 Task: Look for space in Clevedon, United Kingdom from 6th September, 2023 to 10th September, 2023 for 1 adult in price range Rs.10000 to Rs.15000. Place can be private room with 1  bedroom having 1 bed and 1 bathroom. Property type can be house, flat, guest house, hotel. Booking option can be shelf check-in. Required host language is English.
Action: Mouse moved to (442, 54)
Screenshot: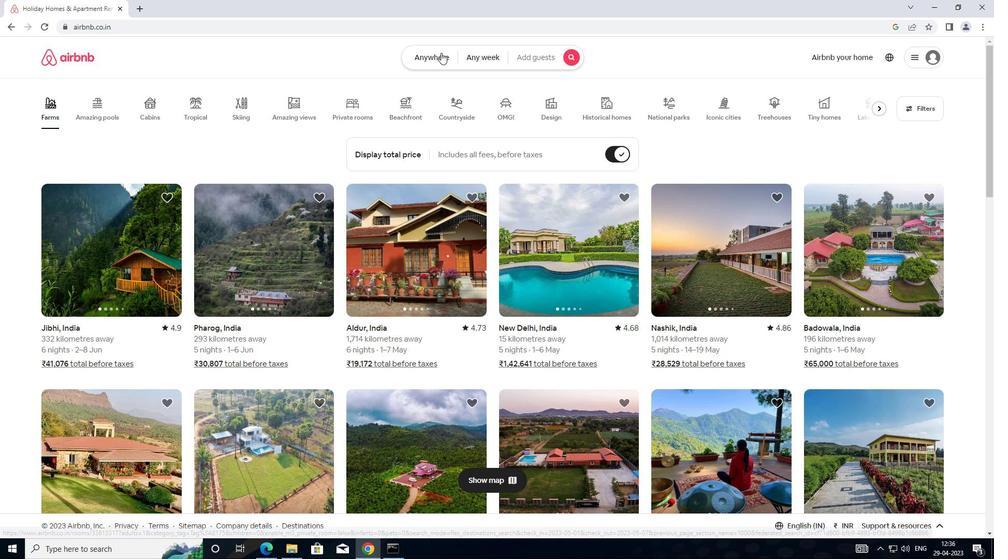 
Action: Mouse pressed left at (442, 54)
Screenshot: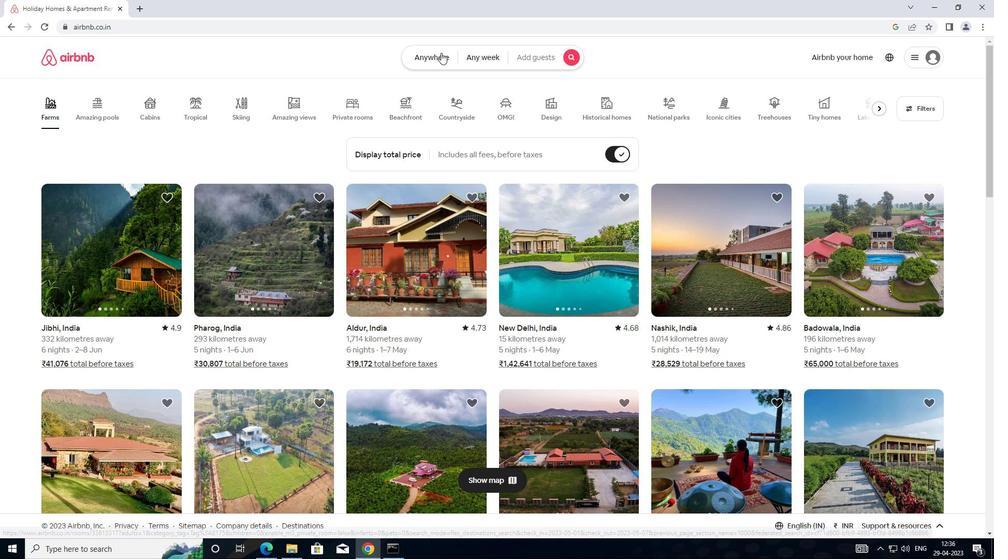 
Action: Mouse moved to (314, 99)
Screenshot: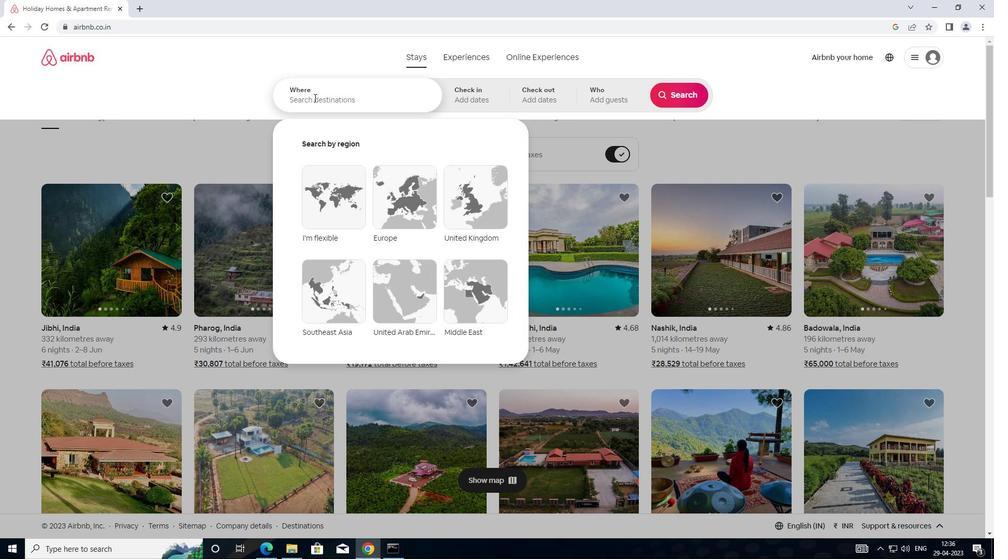 
Action: Mouse pressed left at (314, 99)
Screenshot: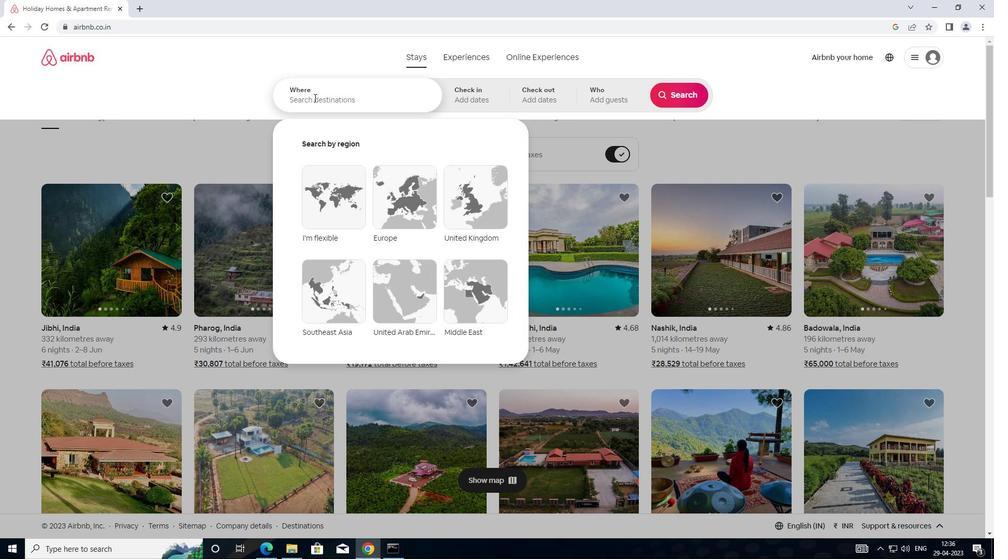 
Action: Mouse moved to (348, 100)
Screenshot: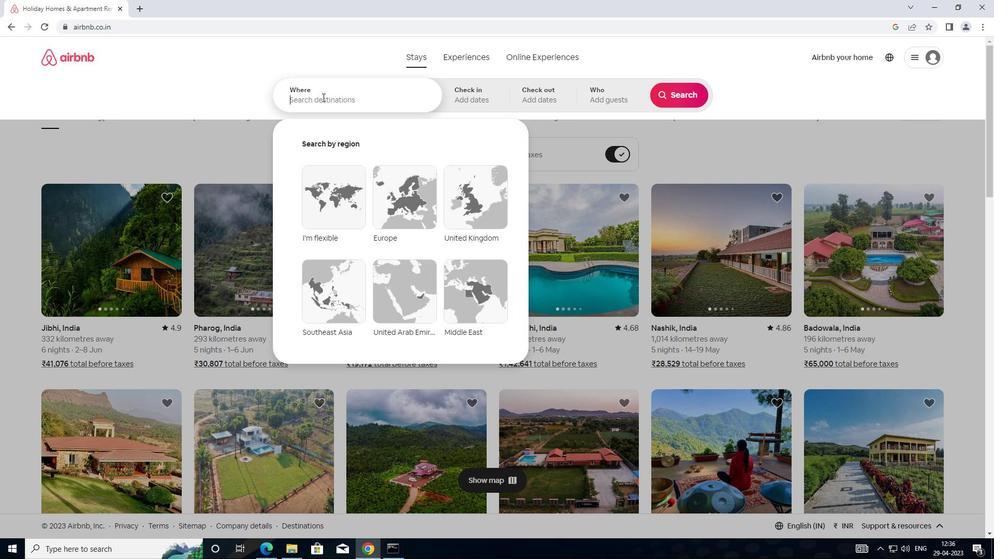 
Action: Key pressed <Key.shift>CLEVEDON,UN
Screenshot: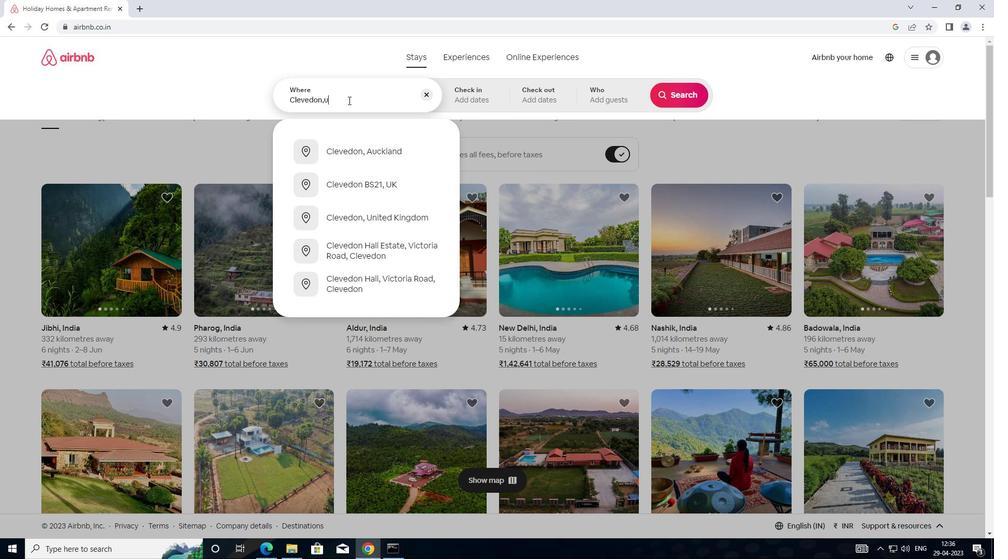 
Action: Mouse moved to (371, 147)
Screenshot: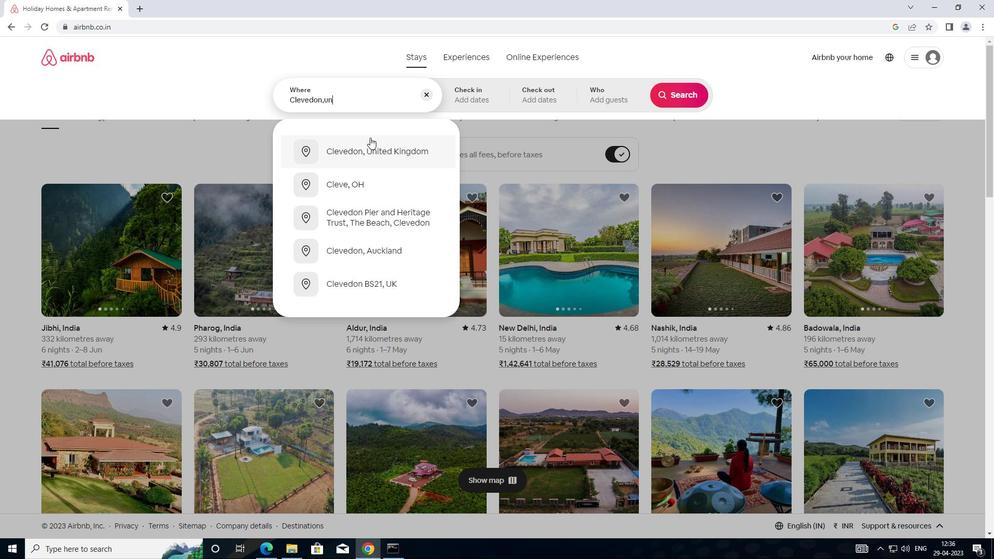 
Action: Mouse pressed left at (371, 147)
Screenshot: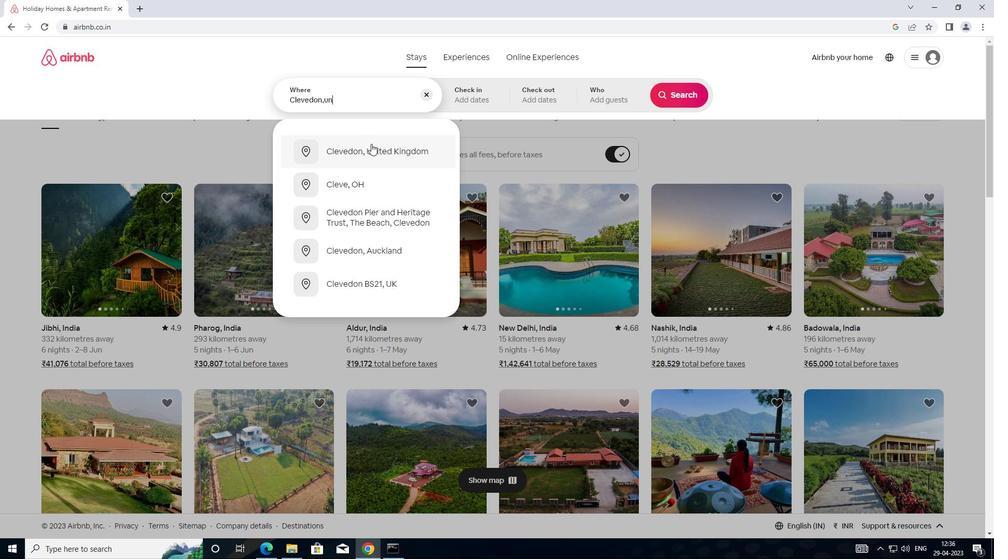 
Action: Mouse moved to (670, 177)
Screenshot: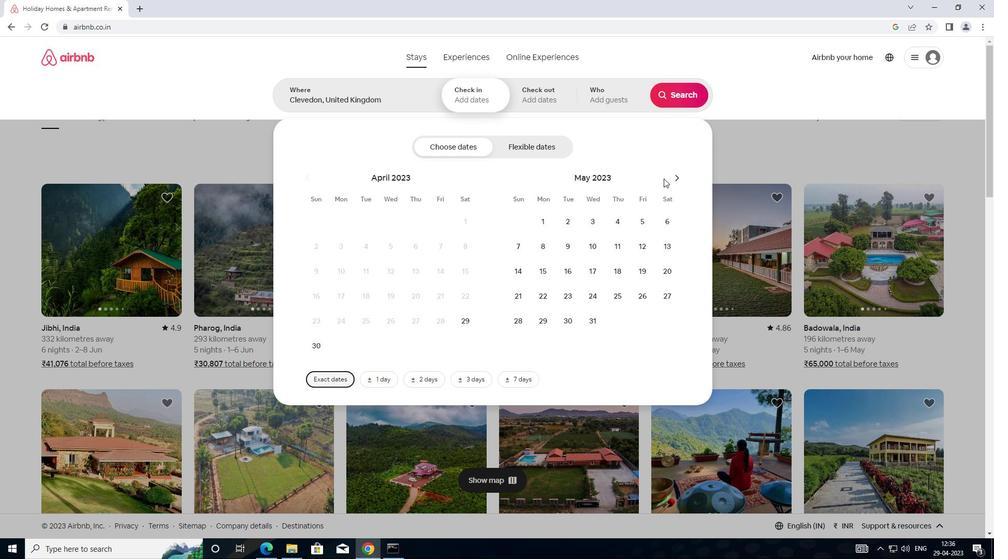 
Action: Mouse pressed left at (670, 177)
Screenshot: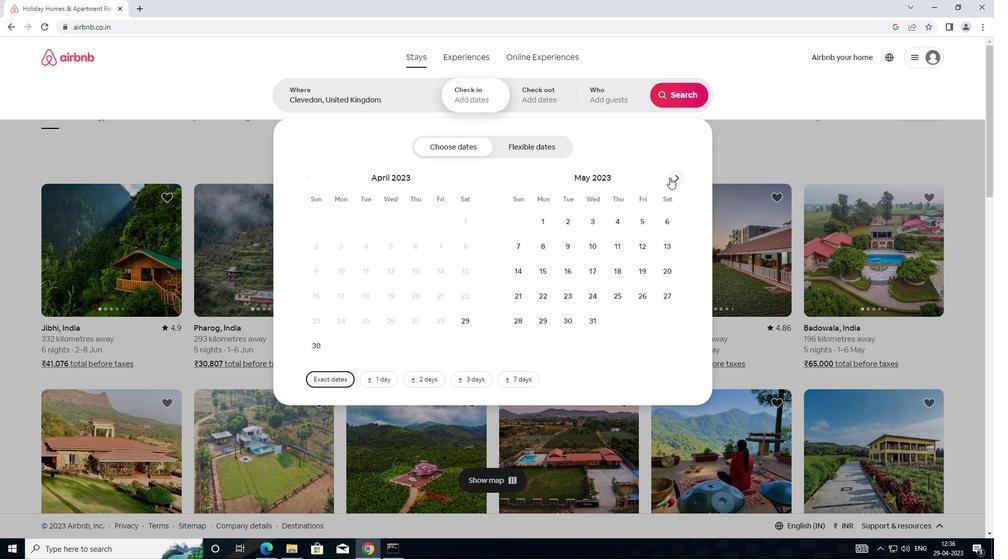 
Action: Mouse moved to (671, 176)
Screenshot: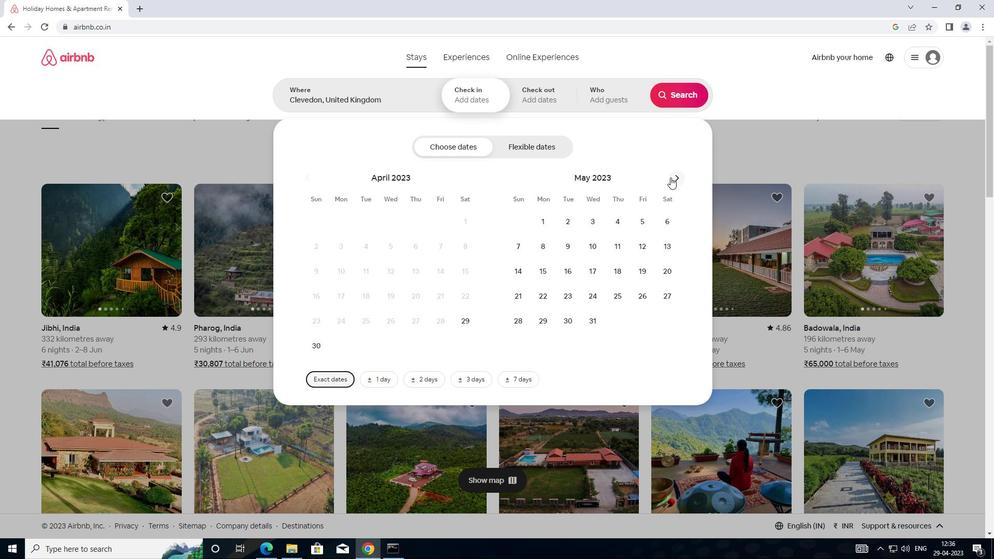 
Action: Mouse pressed left at (671, 176)
Screenshot: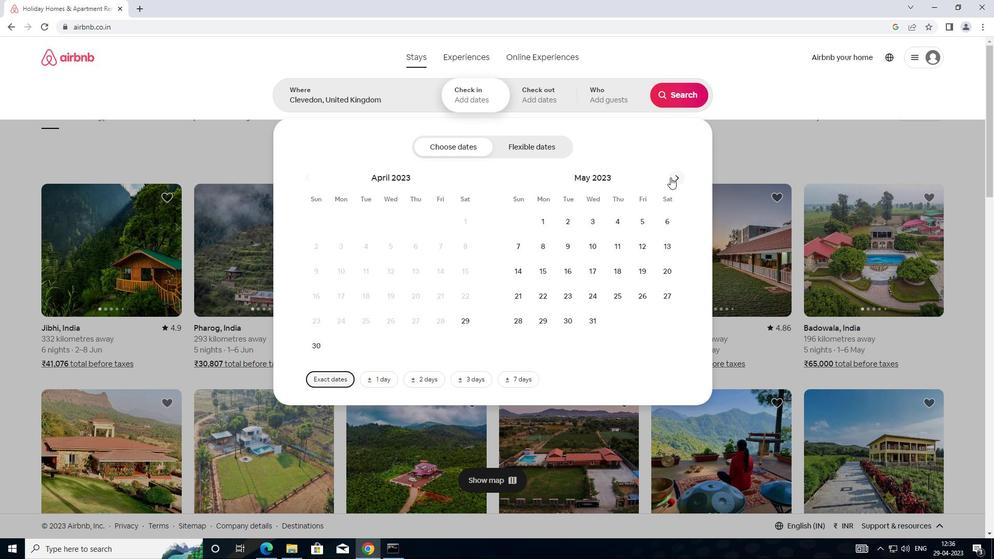 
Action: Mouse moved to (672, 176)
Screenshot: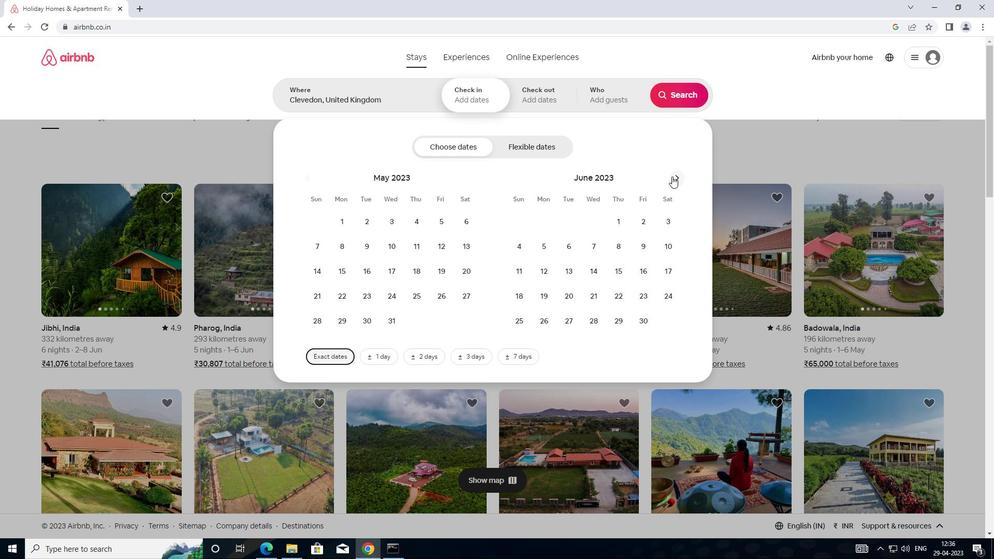 
Action: Mouse pressed left at (672, 176)
Screenshot: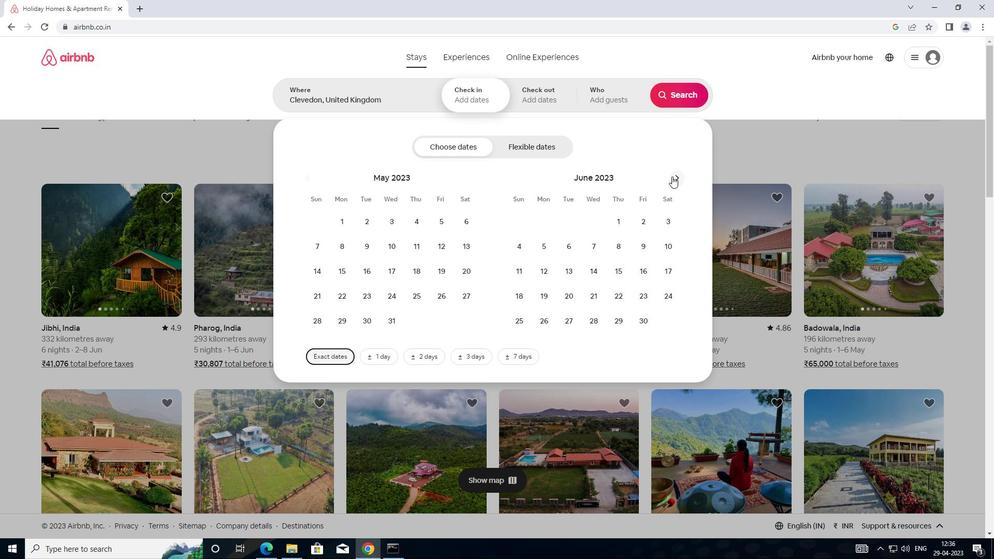 
Action: Mouse moved to (673, 178)
Screenshot: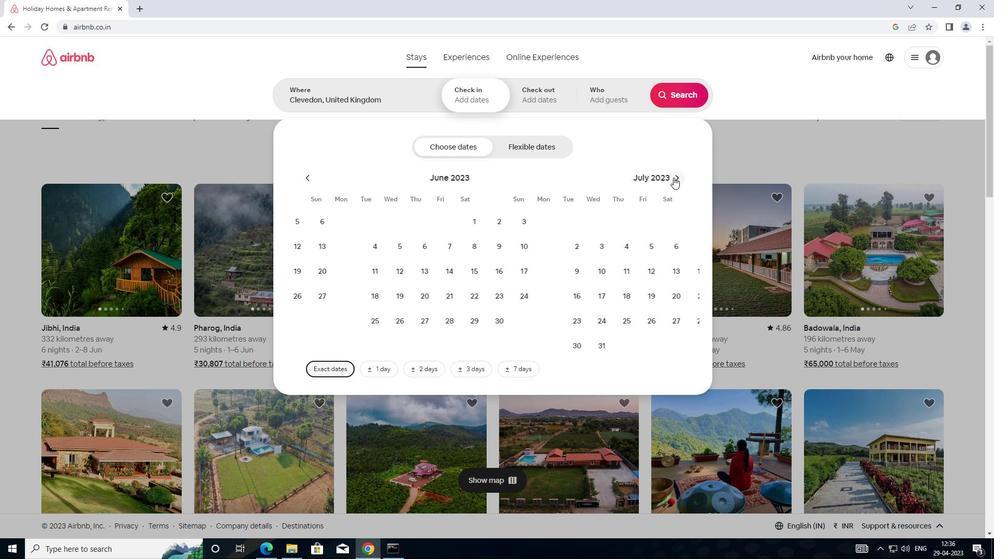 
Action: Mouse pressed left at (673, 178)
Screenshot: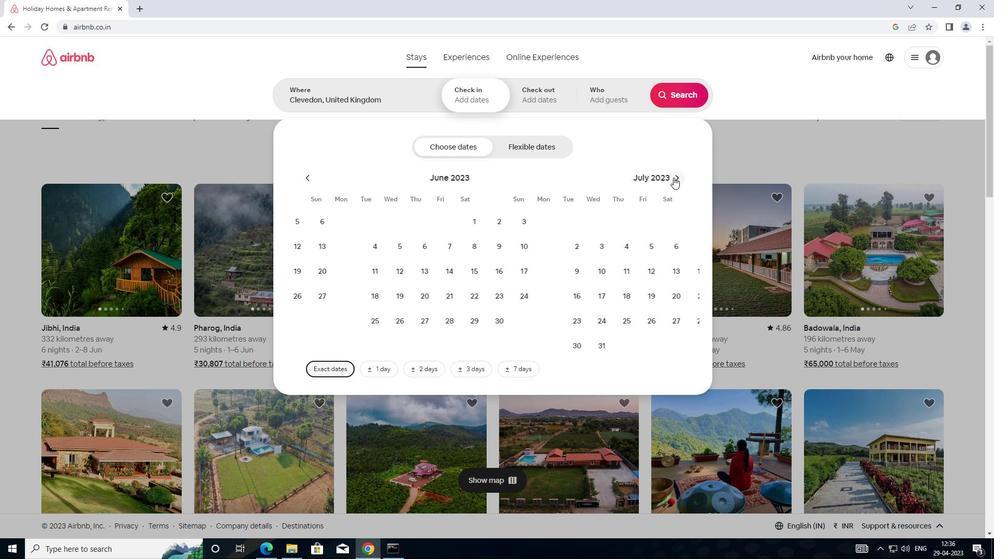 
Action: Mouse moved to (674, 179)
Screenshot: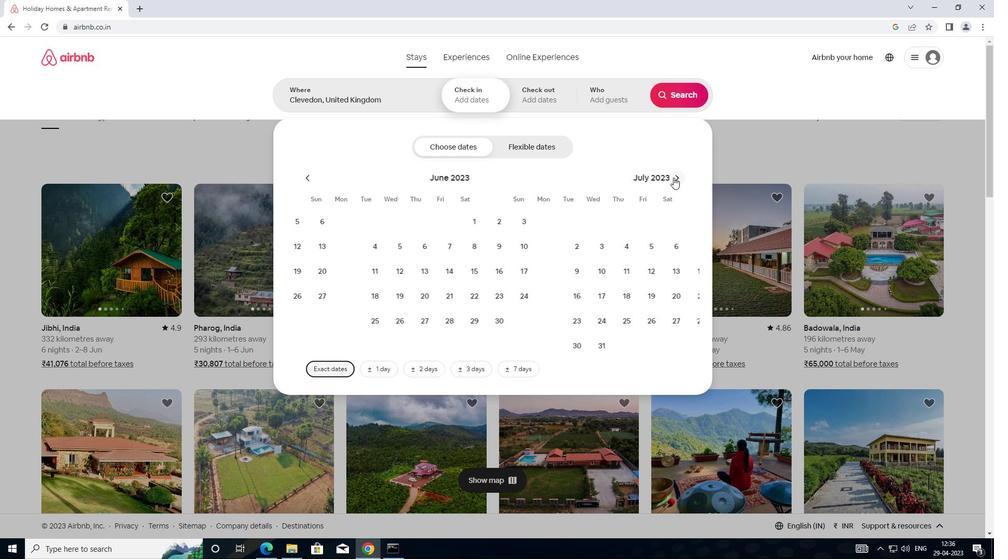 
Action: Mouse pressed left at (674, 179)
Screenshot: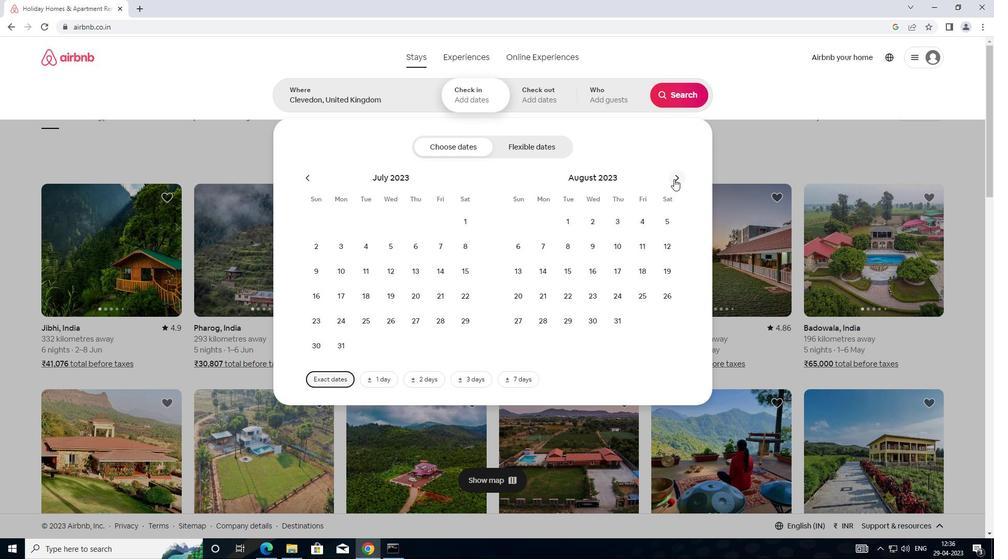 
Action: Mouse moved to (590, 248)
Screenshot: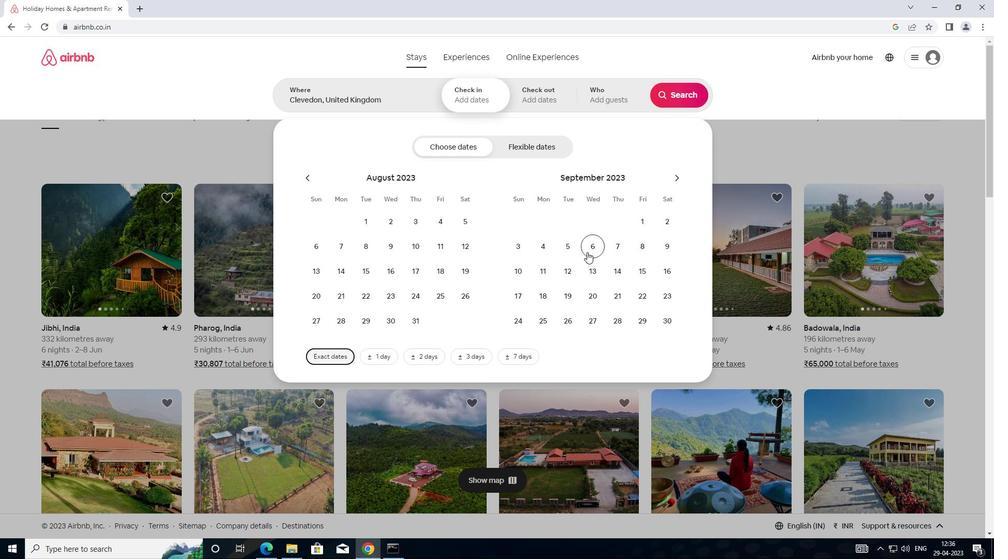 
Action: Mouse pressed left at (590, 248)
Screenshot: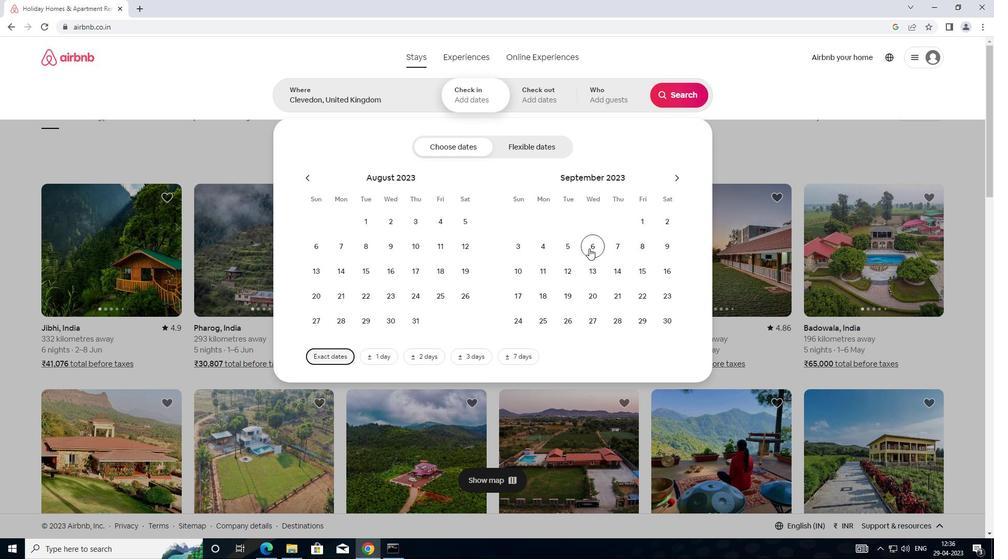 
Action: Mouse moved to (519, 273)
Screenshot: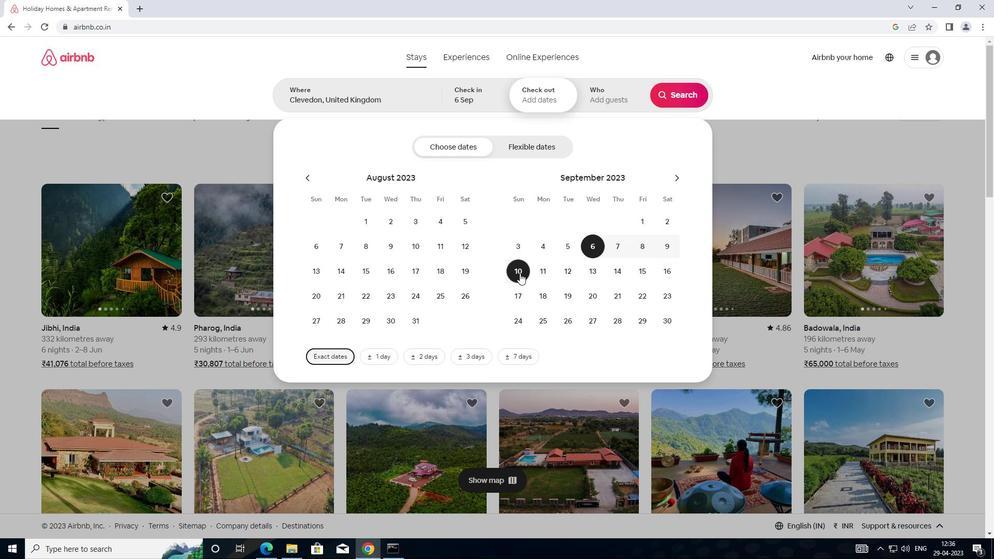 
Action: Mouse pressed left at (519, 273)
Screenshot: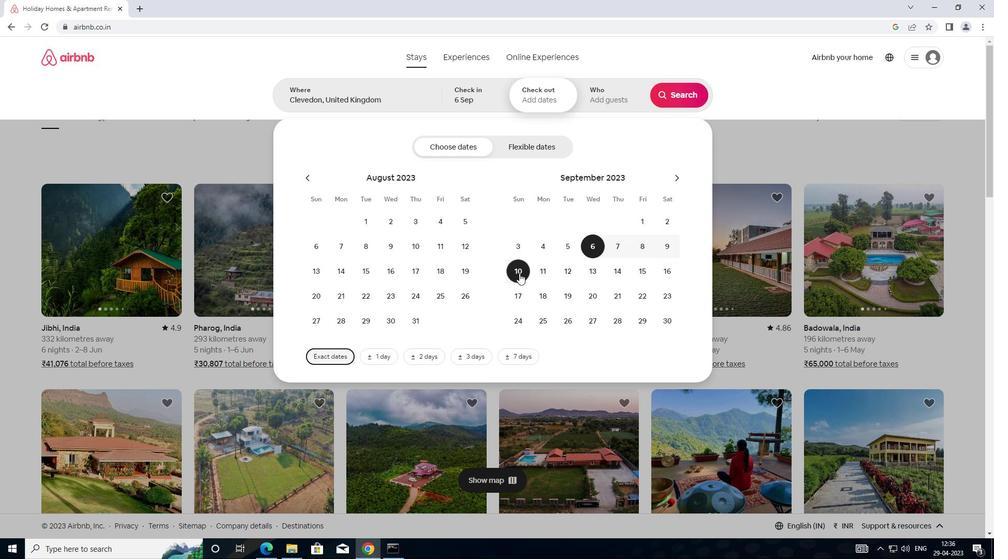 
Action: Mouse moved to (625, 93)
Screenshot: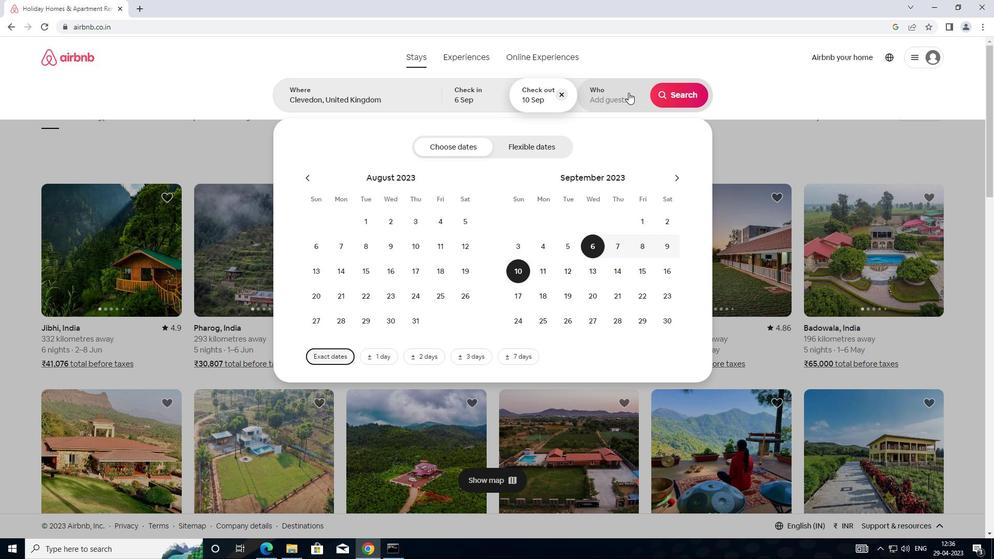 
Action: Mouse pressed left at (625, 93)
Screenshot: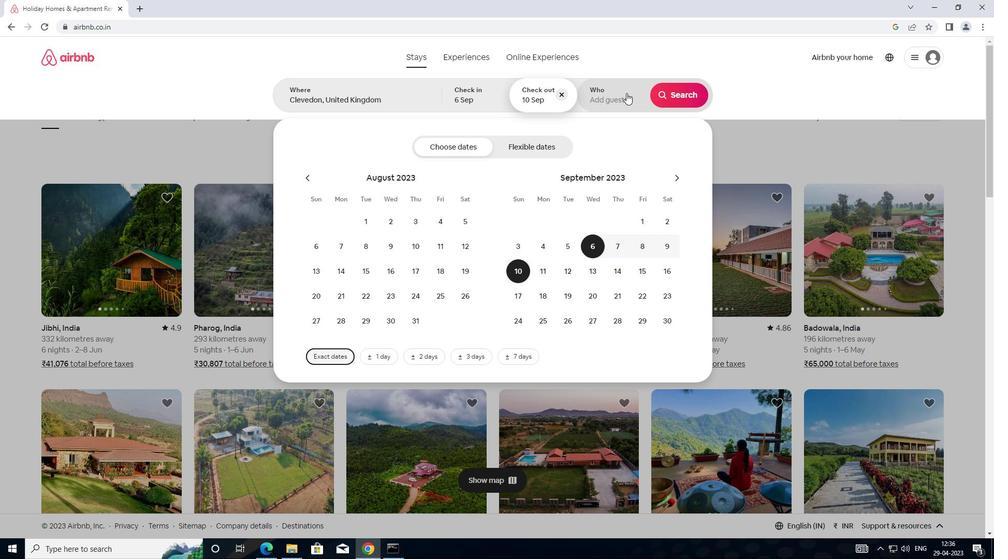 
Action: Mouse moved to (678, 150)
Screenshot: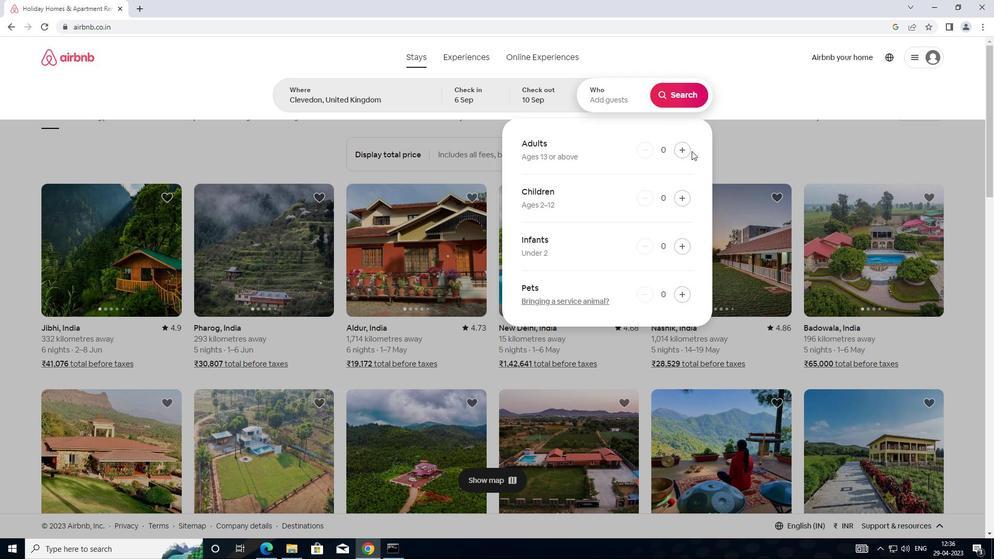 
Action: Mouse pressed left at (678, 150)
Screenshot: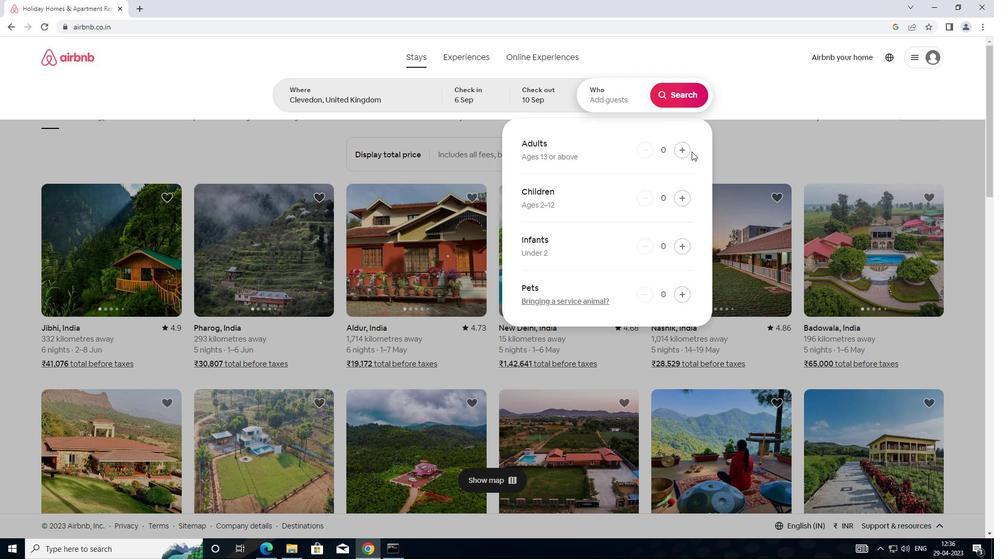 
Action: Mouse moved to (689, 101)
Screenshot: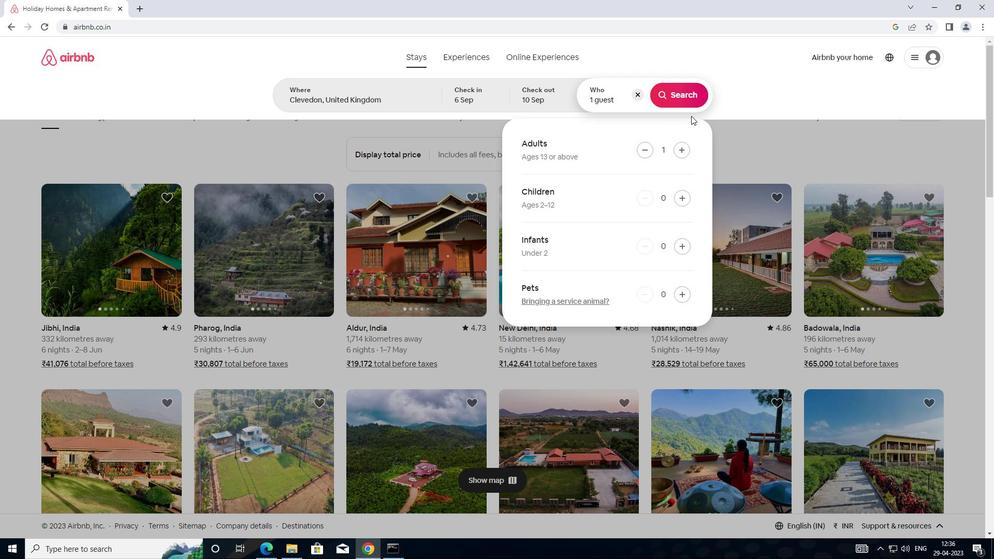 
Action: Mouse pressed left at (689, 101)
Screenshot: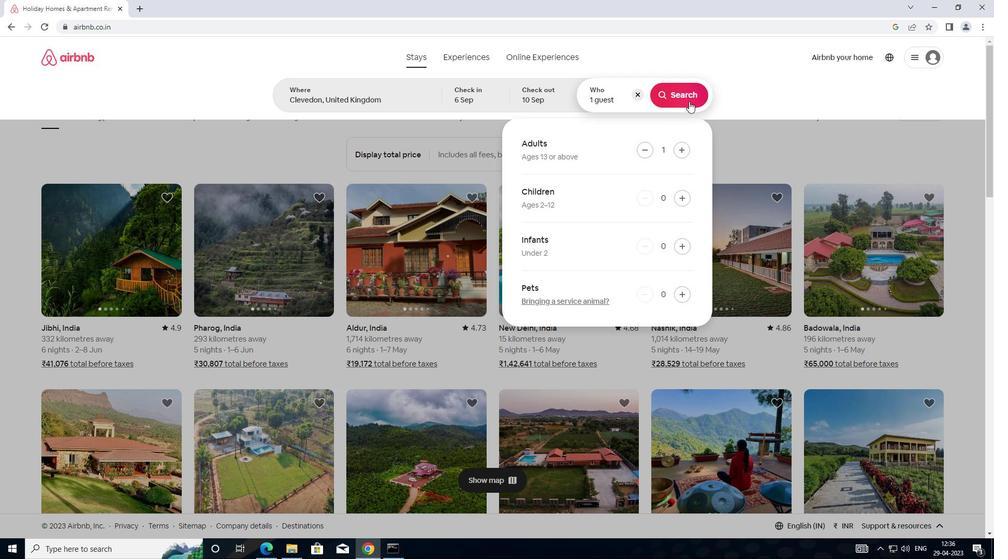 
Action: Mouse moved to (938, 104)
Screenshot: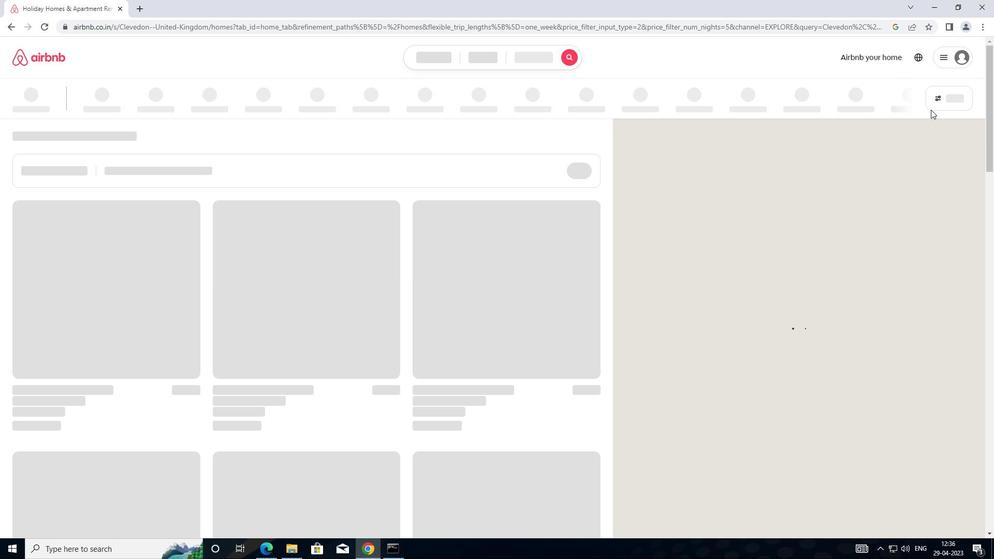 
Action: Mouse pressed left at (938, 104)
Screenshot: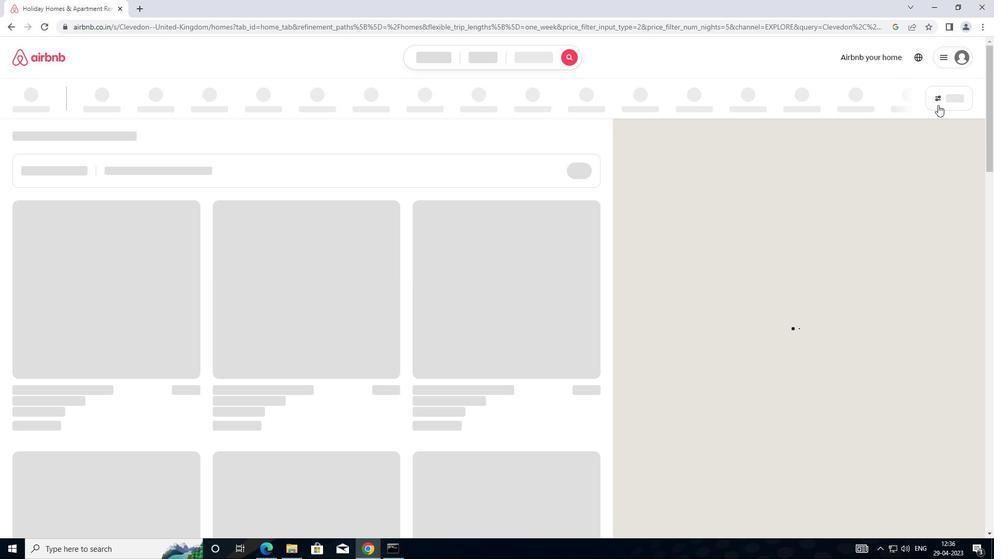 
Action: Mouse moved to (956, 93)
Screenshot: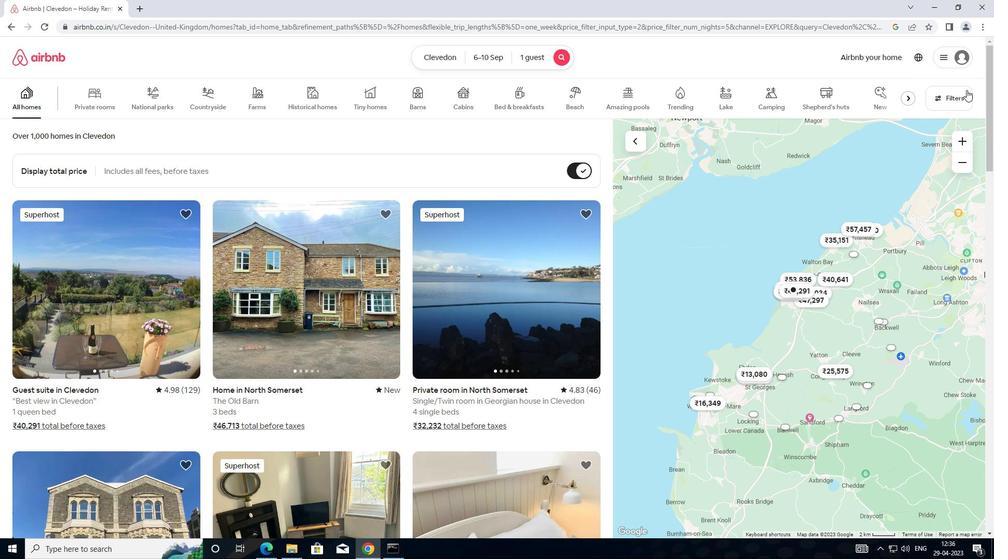 
Action: Mouse pressed left at (956, 93)
Screenshot: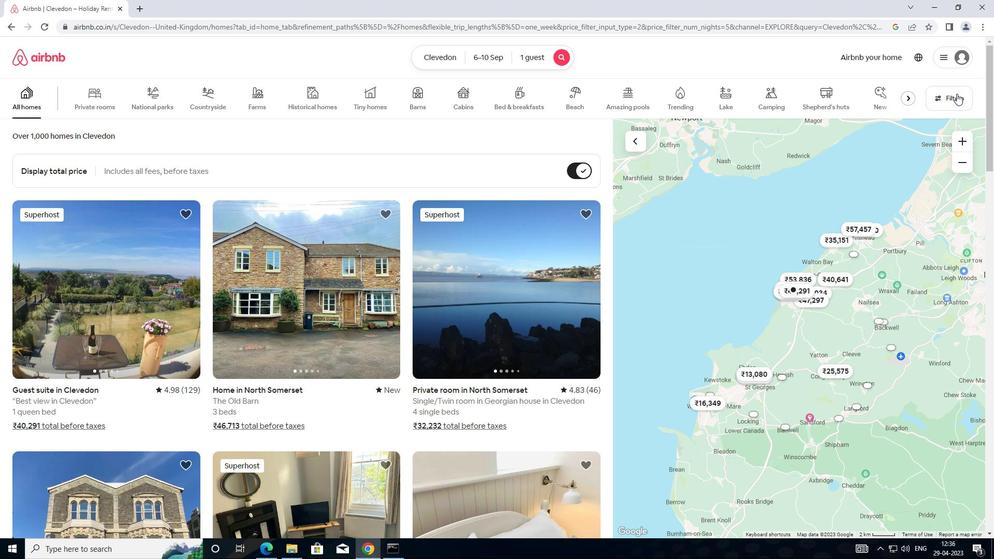
Action: Mouse moved to (394, 233)
Screenshot: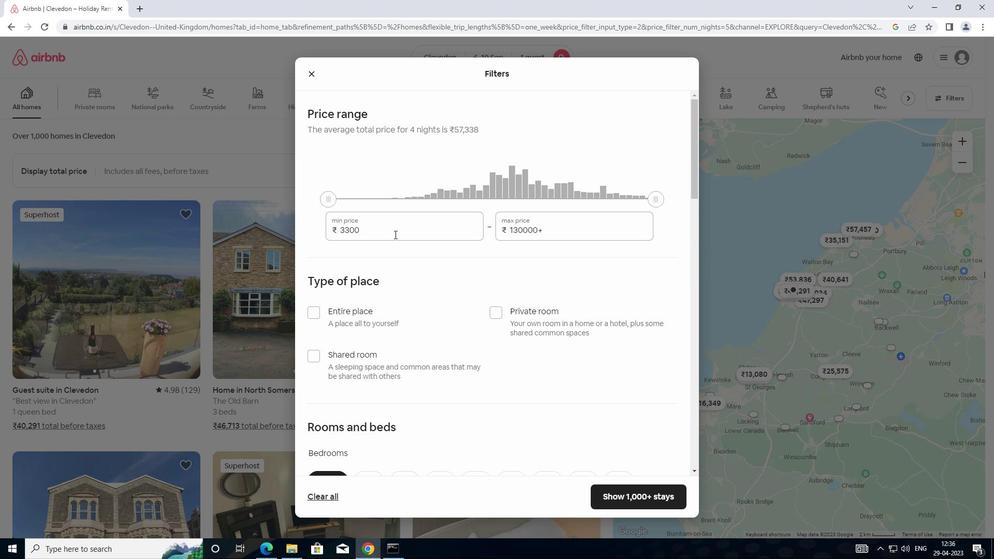 
Action: Mouse pressed left at (394, 233)
Screenshot: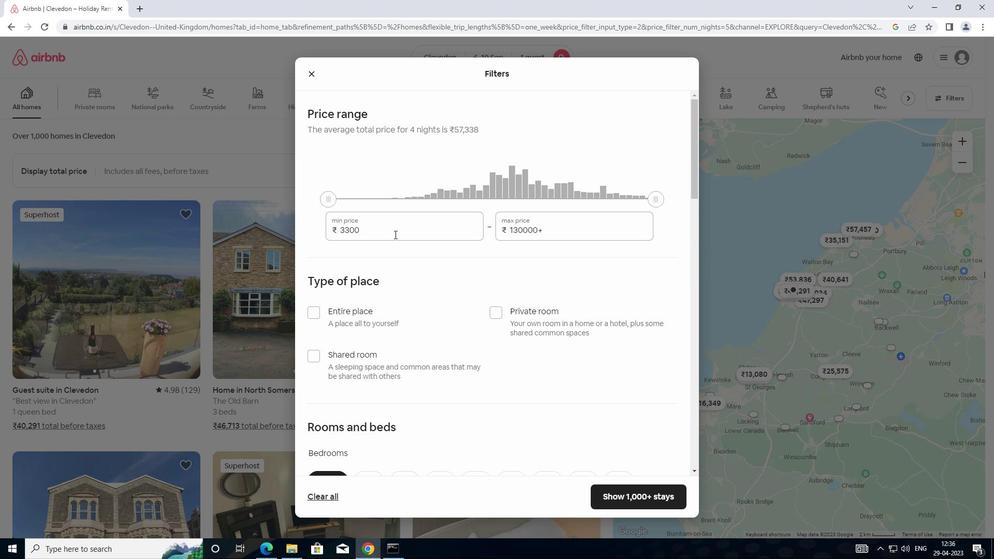 
Action: Mouse moved to (326, 228)
Screenshot: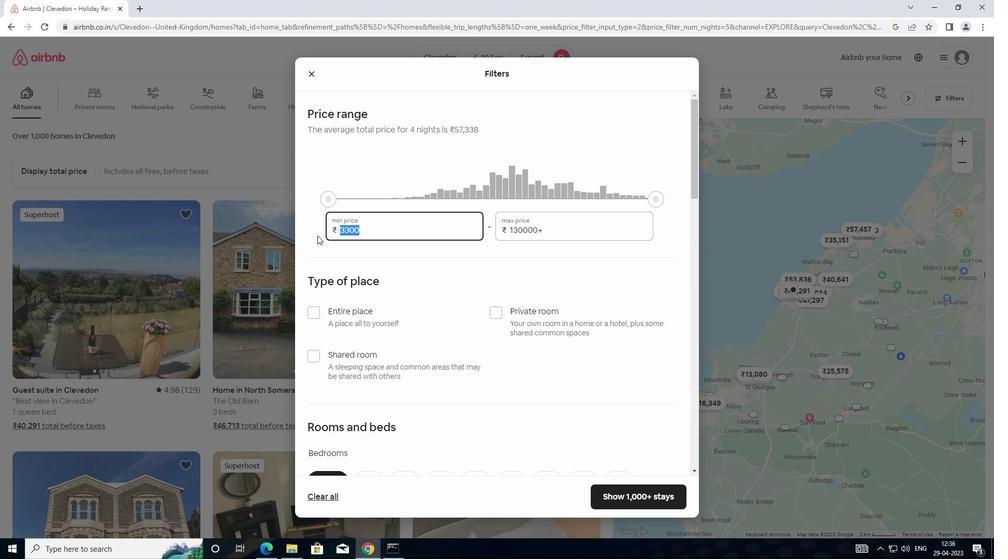 
Action: Key pressed 10000
Screenshot: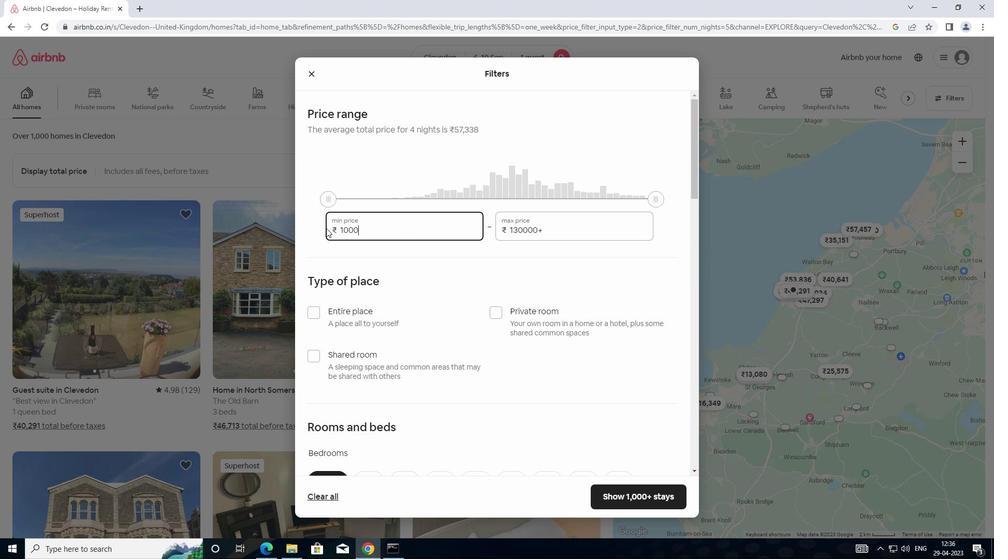 
Action: Mouse moved to (557, 231)
Screenshot: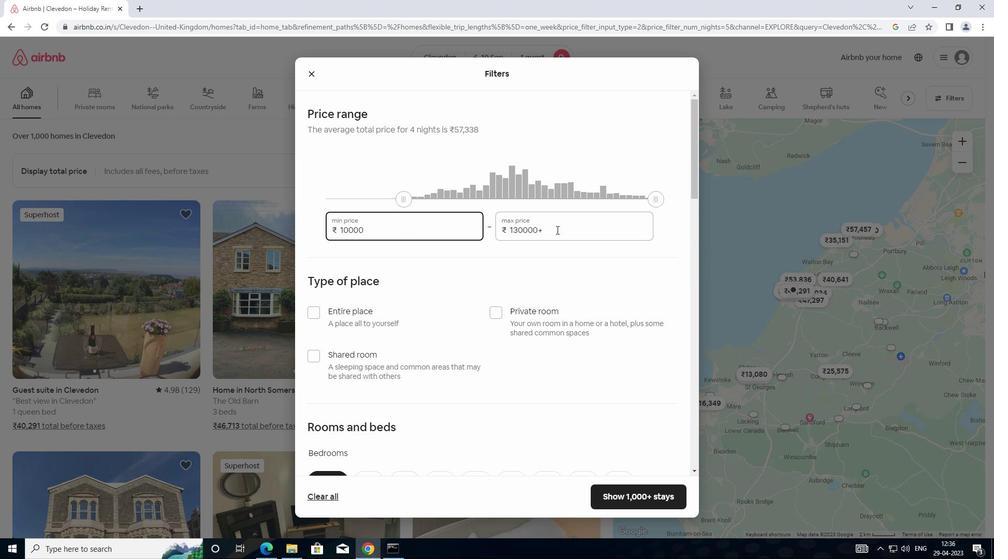 
Action: Mouse pressed left at (557, 231)
Screenshot: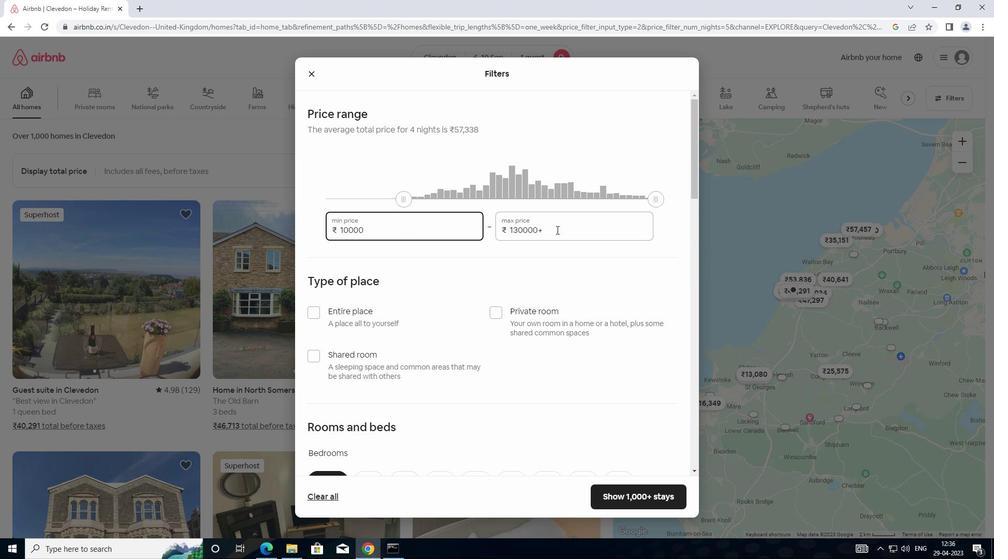 
Action: Mouse moved to (505, 231)
Screenshot: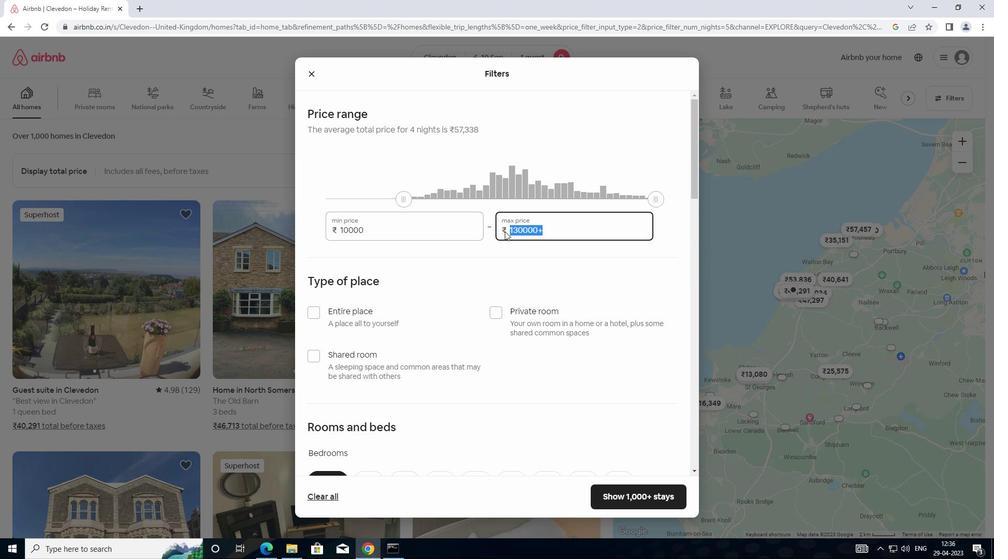 
Action: Key pressed 1
Screenshot: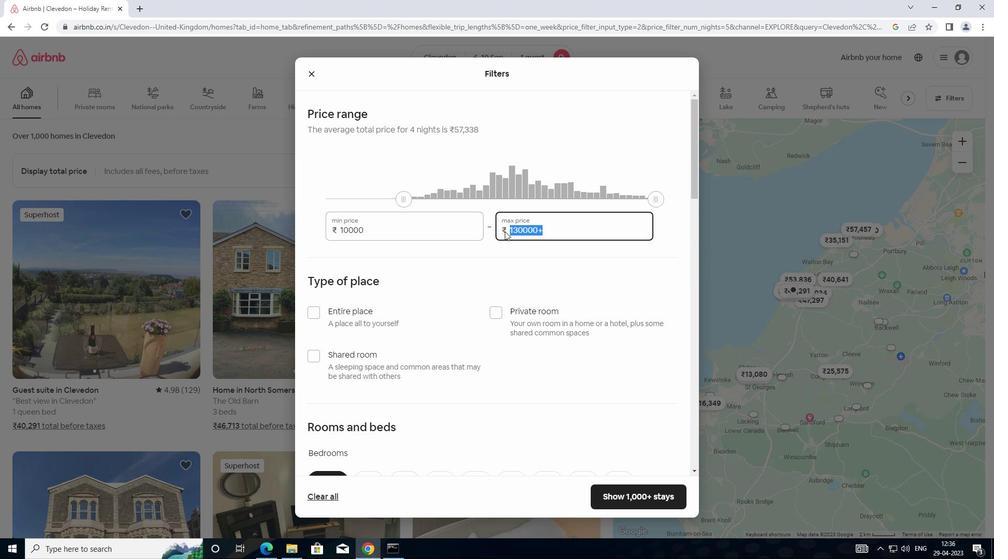 
Action: Mouse moved to (505, 230)
Screenshot: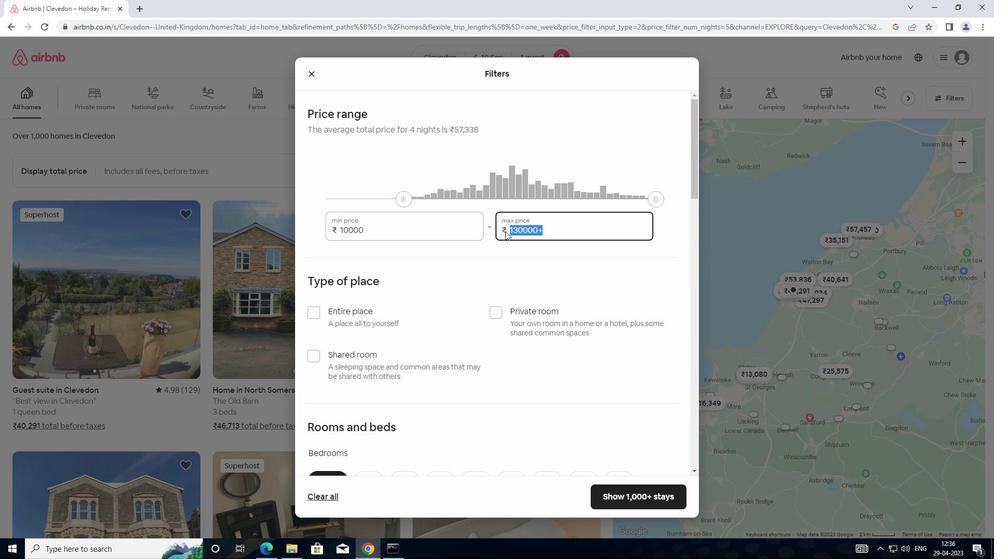 
Action: Key pressed 5
Screenshot: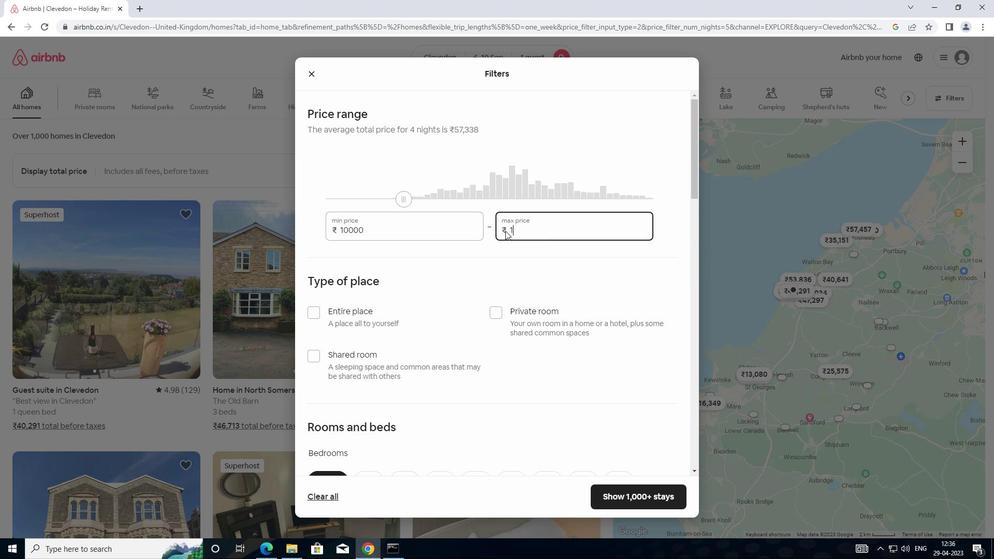 
Action: Mouse moved to (507, 229)
Screenshot: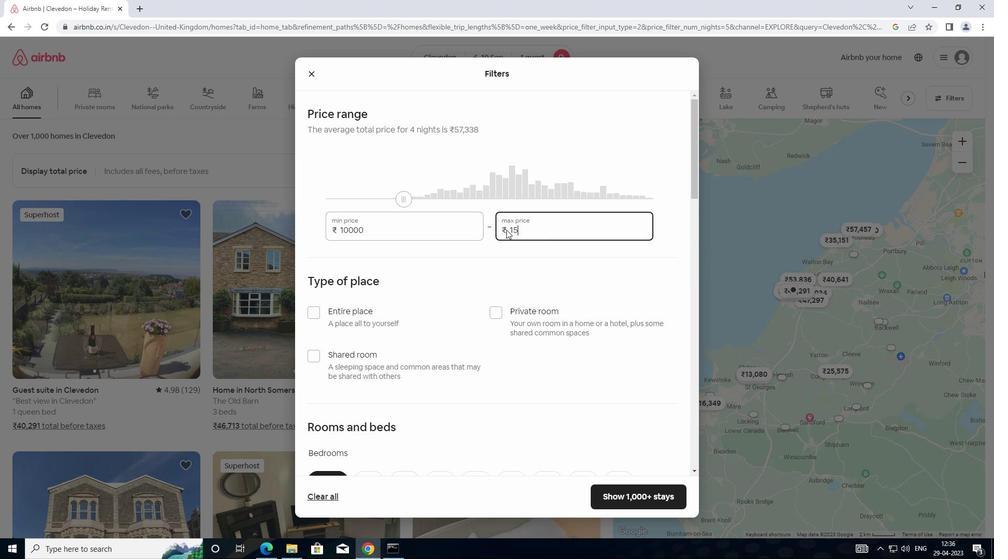 
Action: Key pressed 000
Screenshot: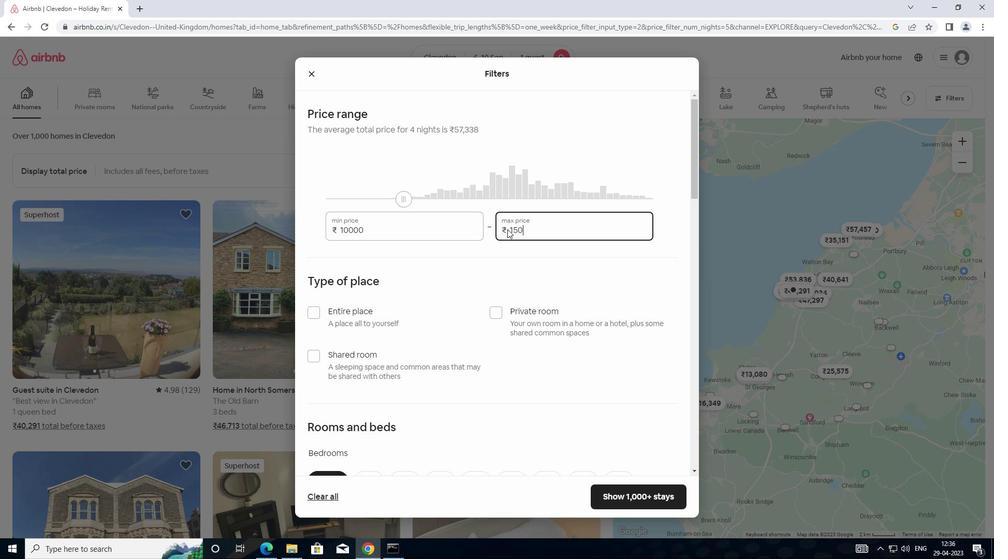 
Action: Mouse moved to (510, 246)
Screenshot: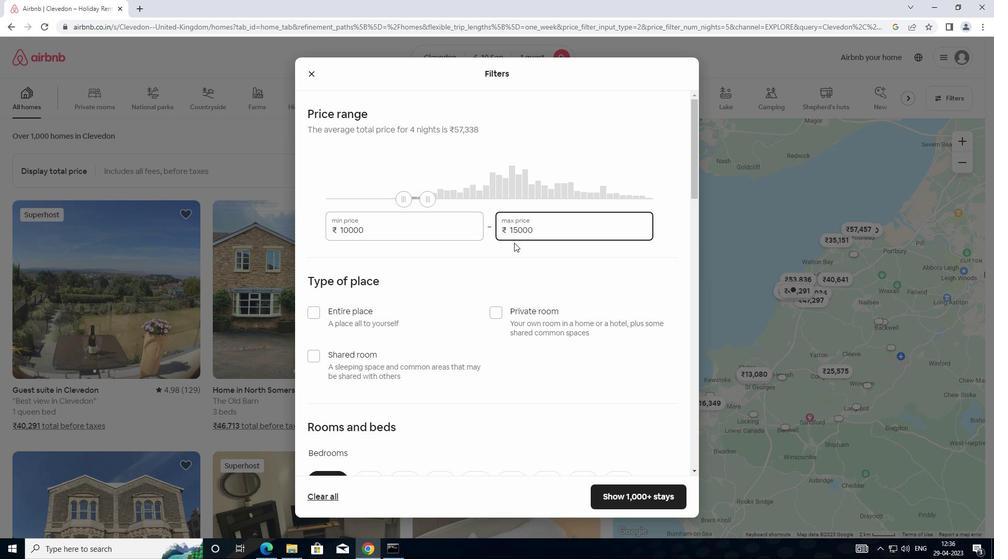 
Action: Mouse scrolled (510, 246) with delta (0, 0)
Screenshot: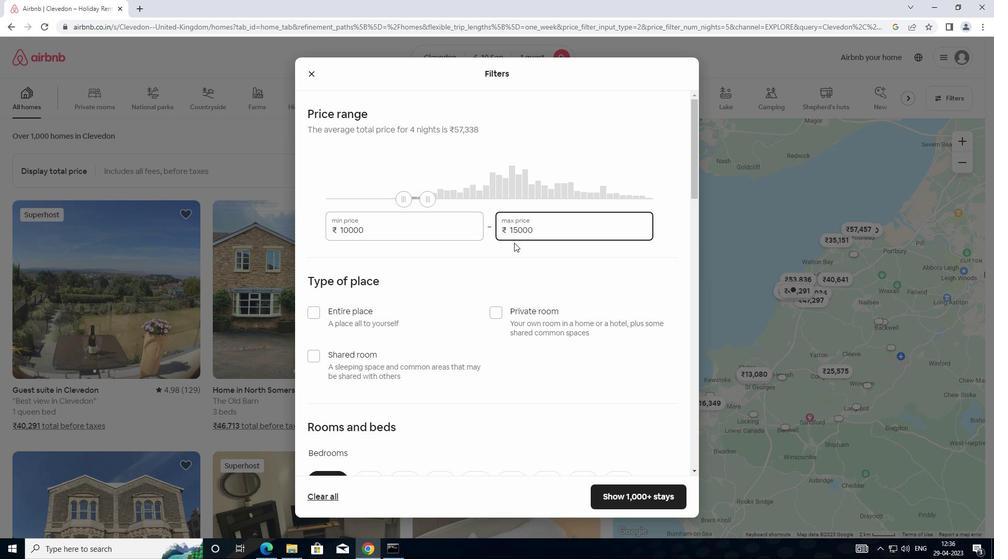 
Action: Mouse scrolled (510, 246) with delta (0, 0)
Screenshot: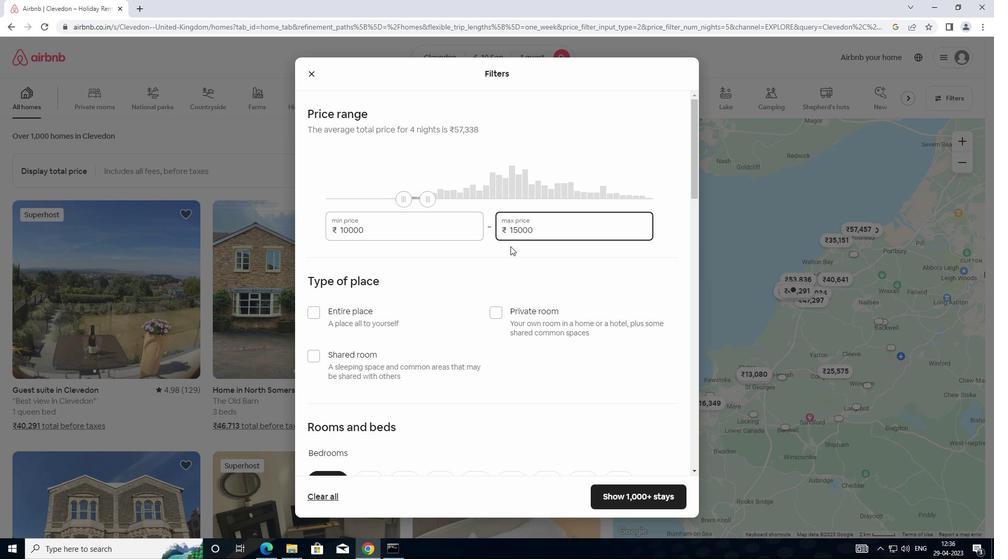 
Action: Mouse scrolled (510, 246) with delta (0, 0)
Screenshot: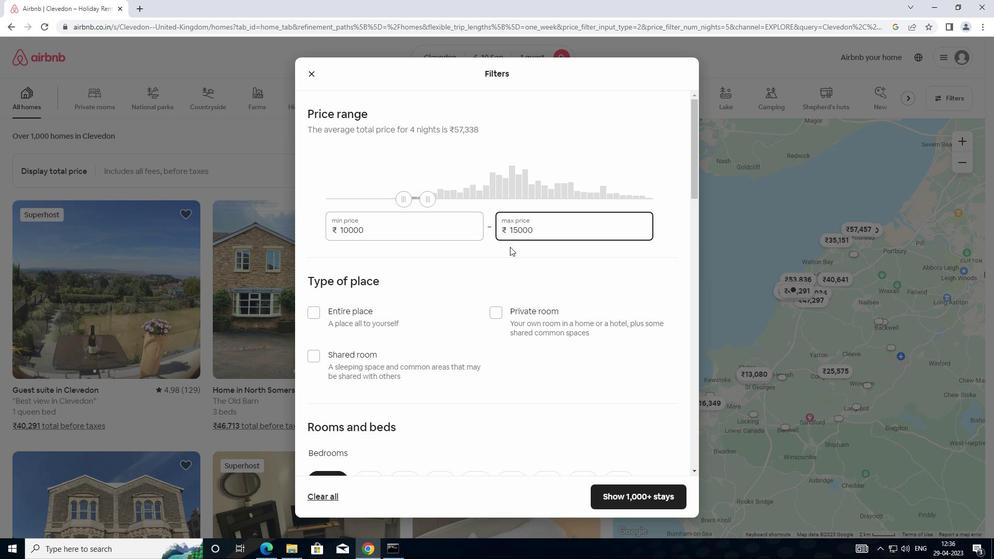 
Action: Mouse moved to (493, 158)
Screenshot: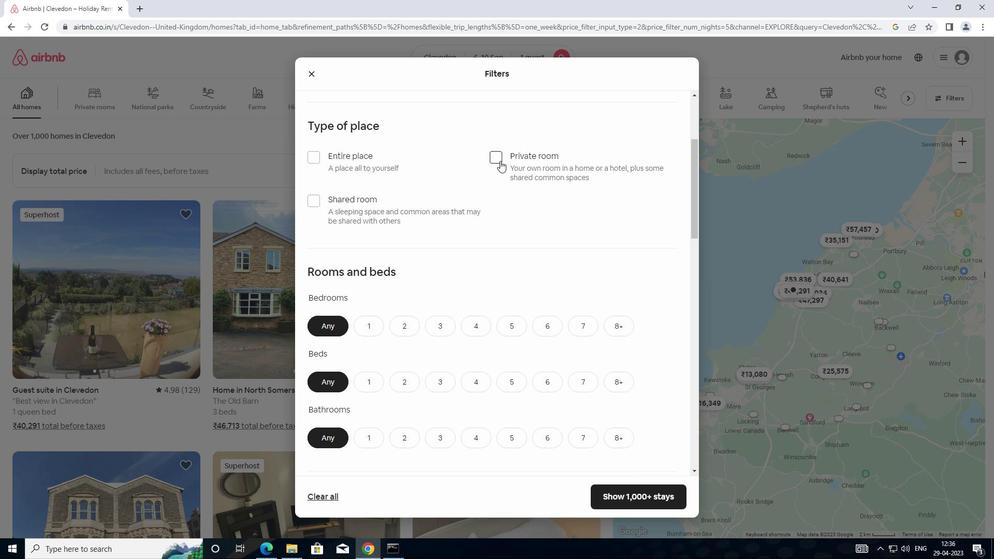 
Action: Mouse pressed left at (493, 158)
Screenshot: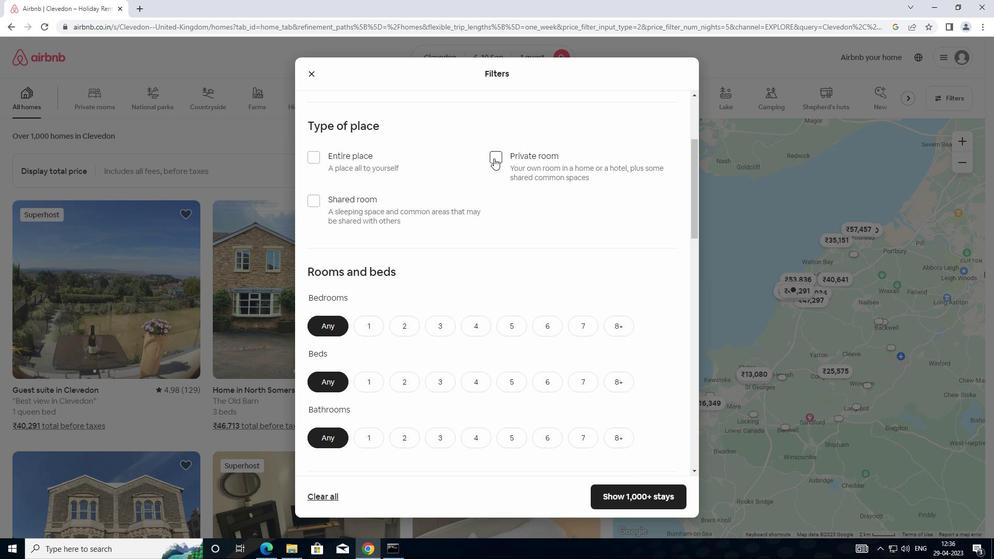 
Action: Mouse moved to (469, 245)
Screenshot: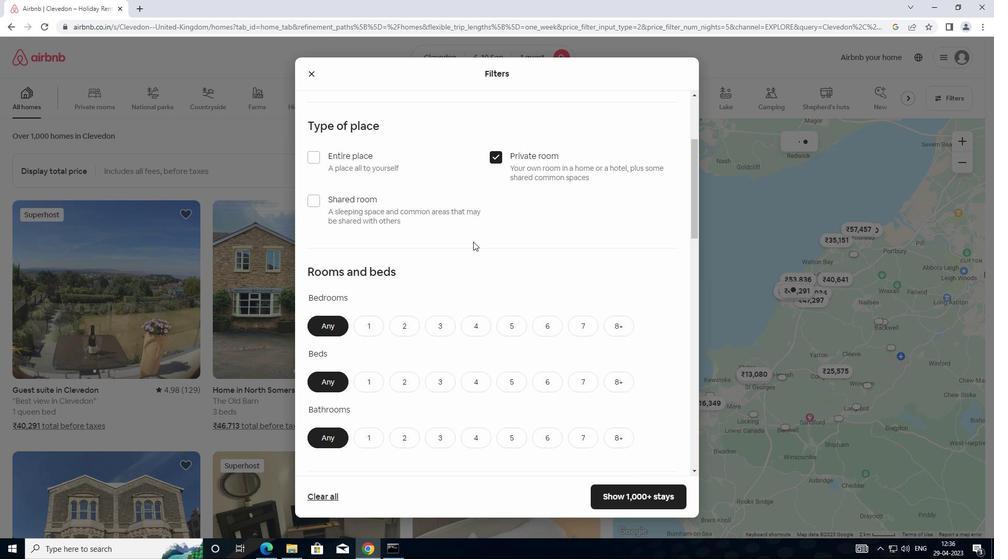 
Action: Mouse scrolled (469, 245) with delta (0, 0)
Screenshot: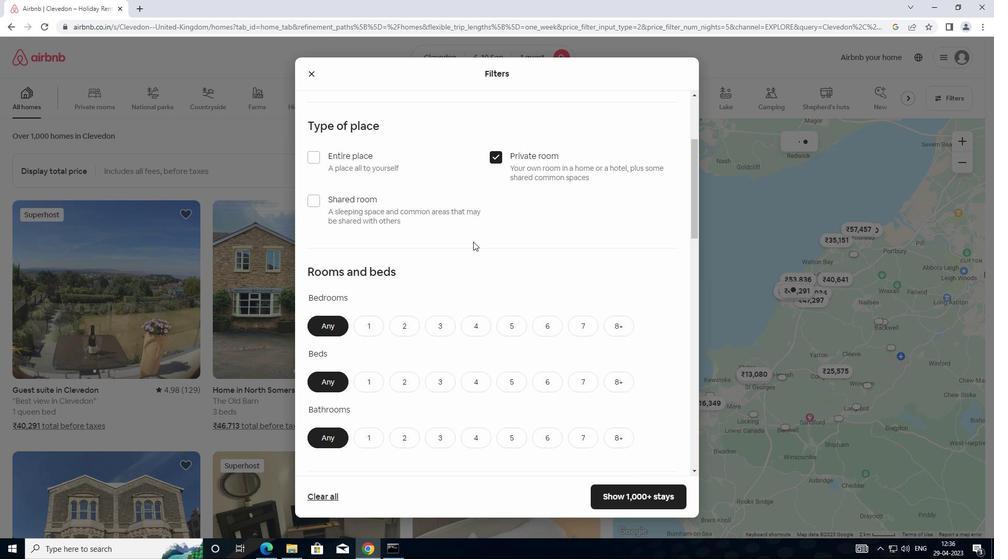 
Action: Mouse scrolled (469, 245) with delta (0, 0)
Screenshot: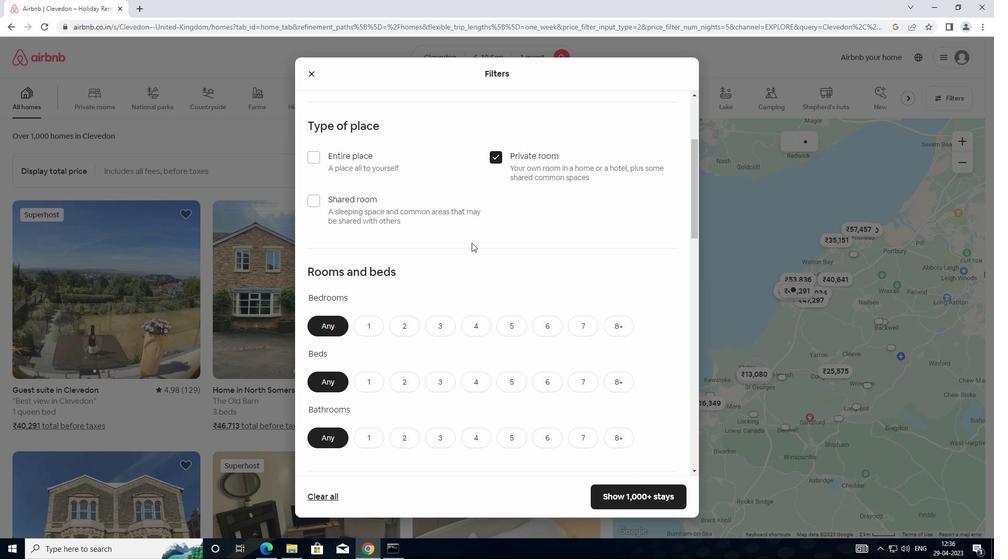 
Action: Mouse moved to (370, 222)
Screenshot: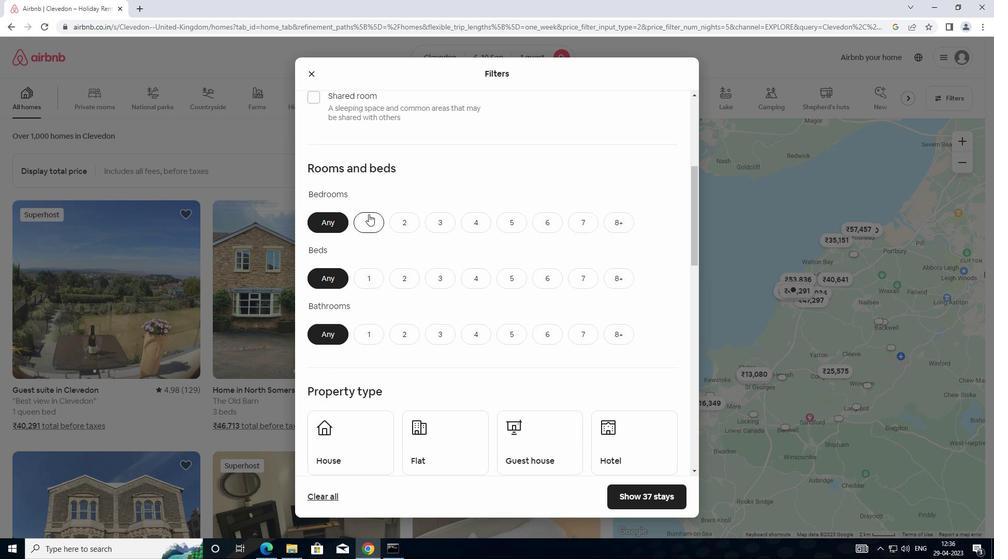 
Action: Mouse pressed left at (370, 222)
Screenshot: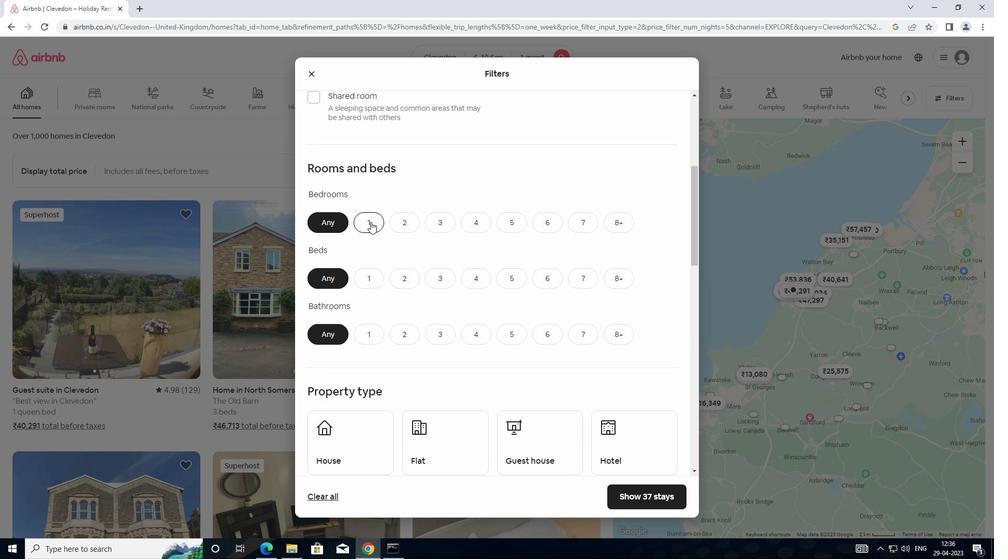 
Action: Mouse moved to (366, 280)
Screenshot: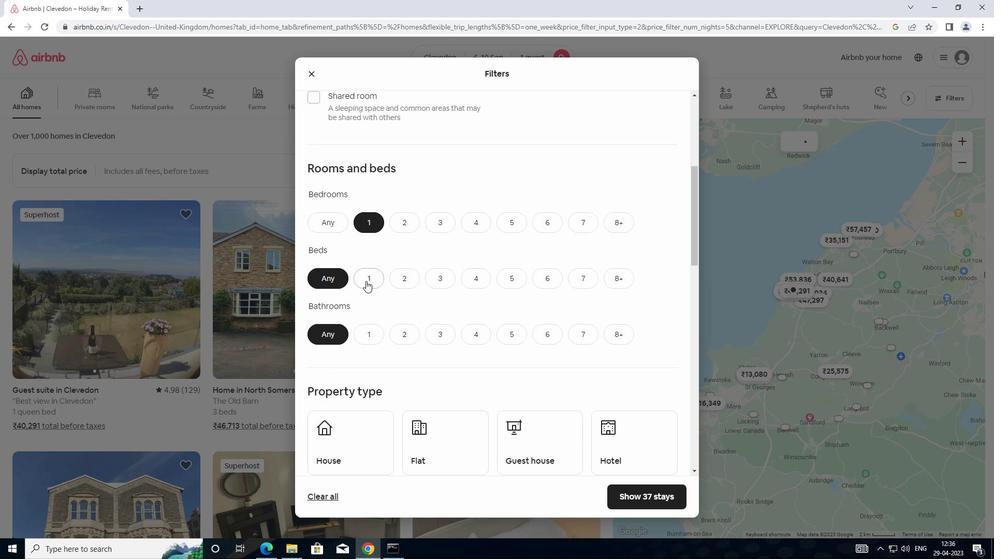 
Action: Mouse pressed left at (366, 280)
Screenshot: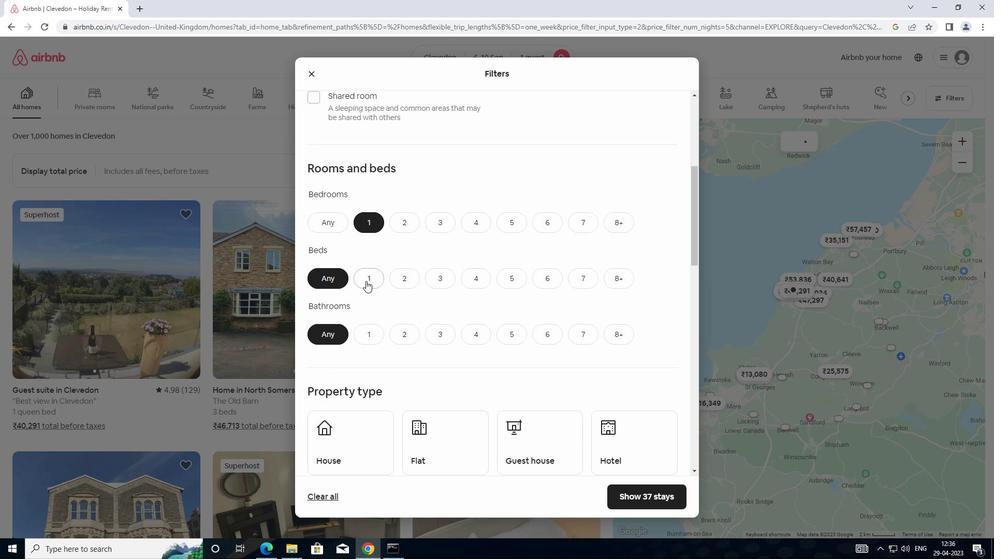 
Action: Mouse moved to (376, 333)
Screenshot: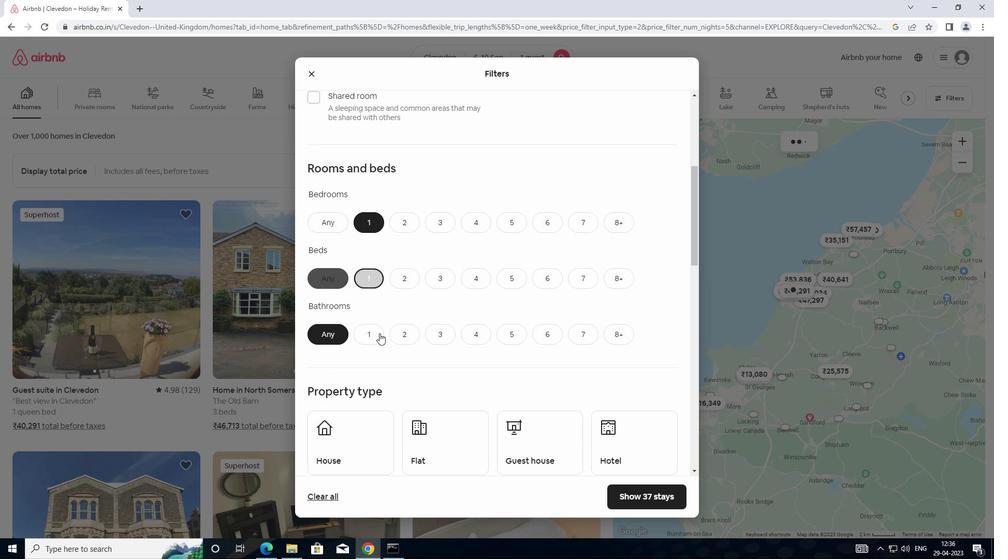 
Action: Mouse pressed left at (376, 333)
Screenshot: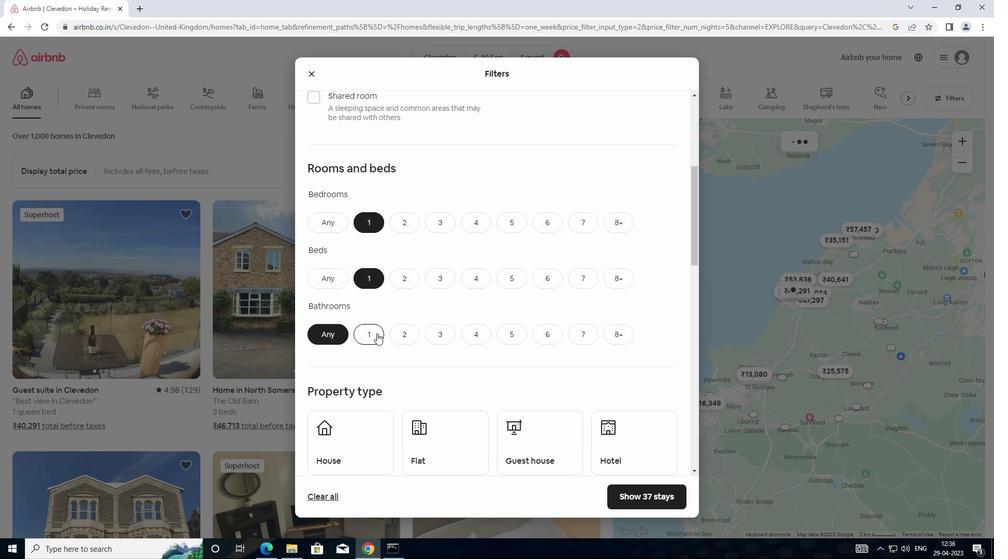 
Action: Mouse moved to (457, 288)
Screenshot: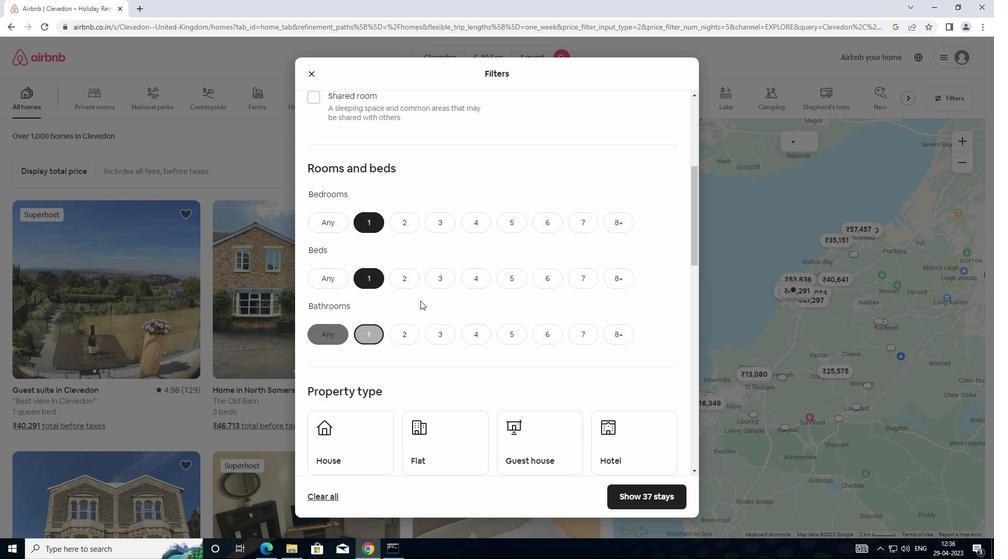
Action: Mouse scrolled (457, 288) with delta (0, 0)
Screenshot: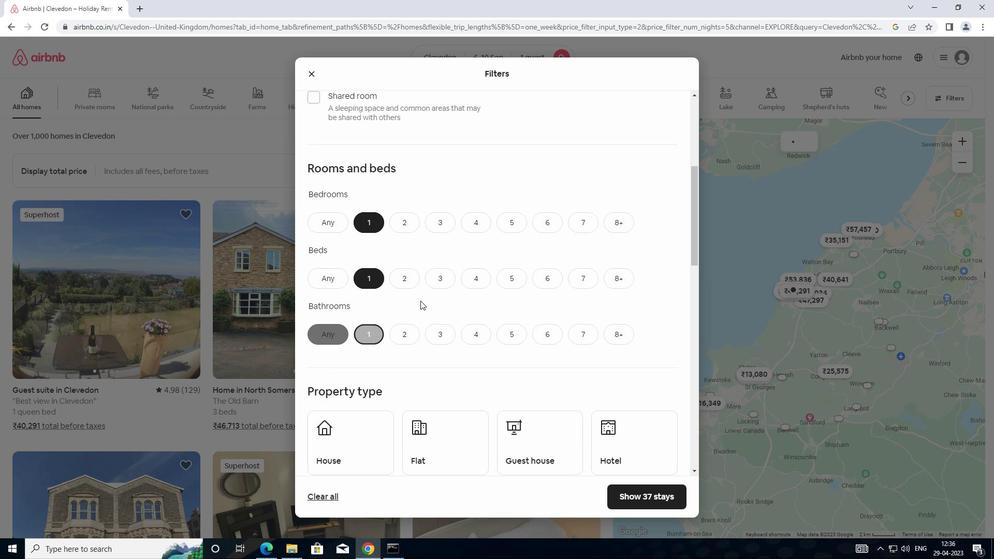 
Action: Mouse scrolled (457, 288) with delta (0, 0)
Screenshot: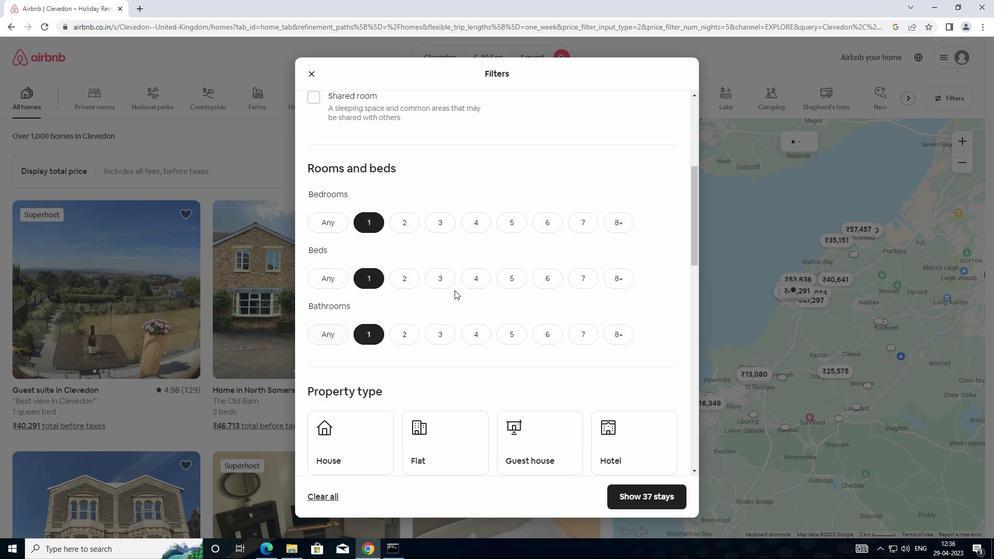 
Action: Mouse scrolled (457, 288) with delta (0, 0)
Screenshot: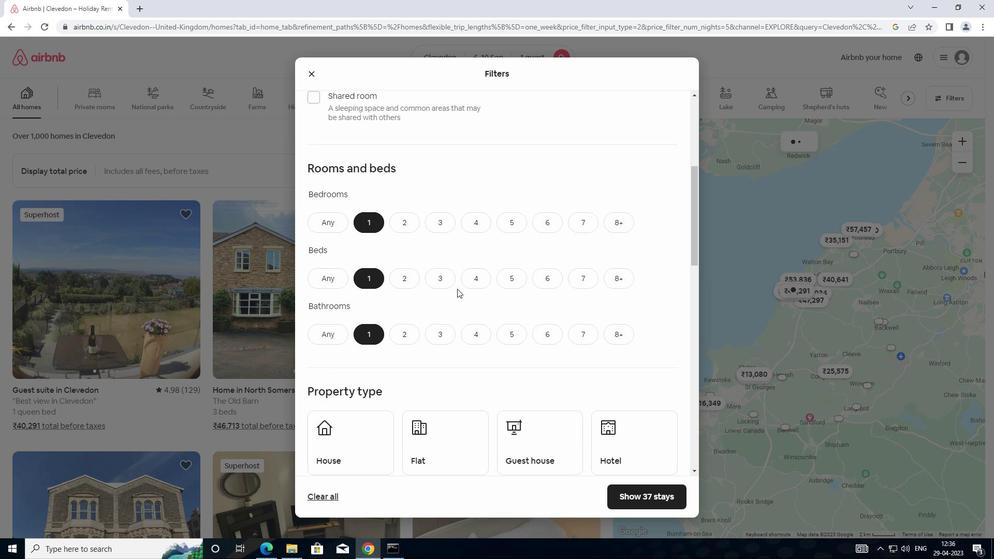 
Action: Mouse moved to (359, 278)
Screenshot: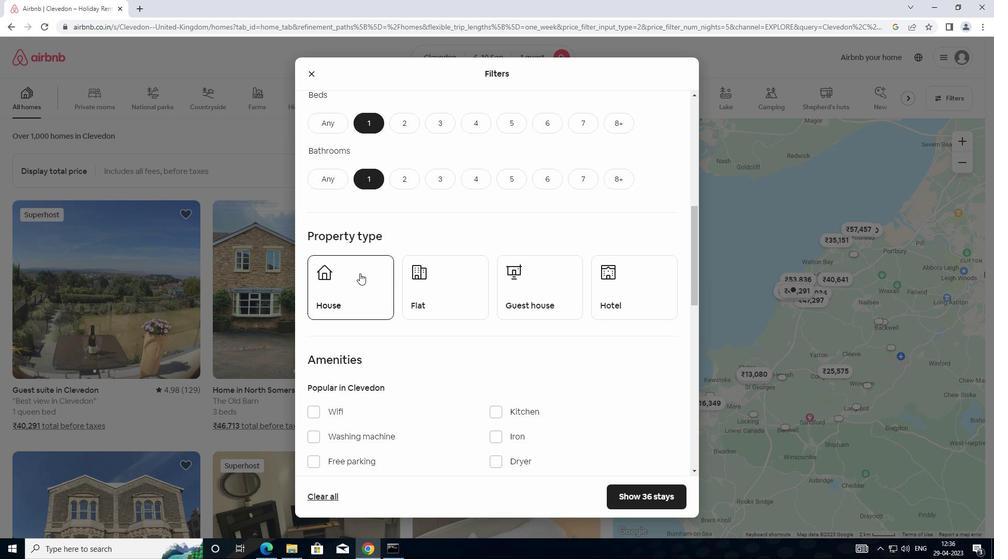 
Action: Mouse pressed left at (359, 278)
Screenshot: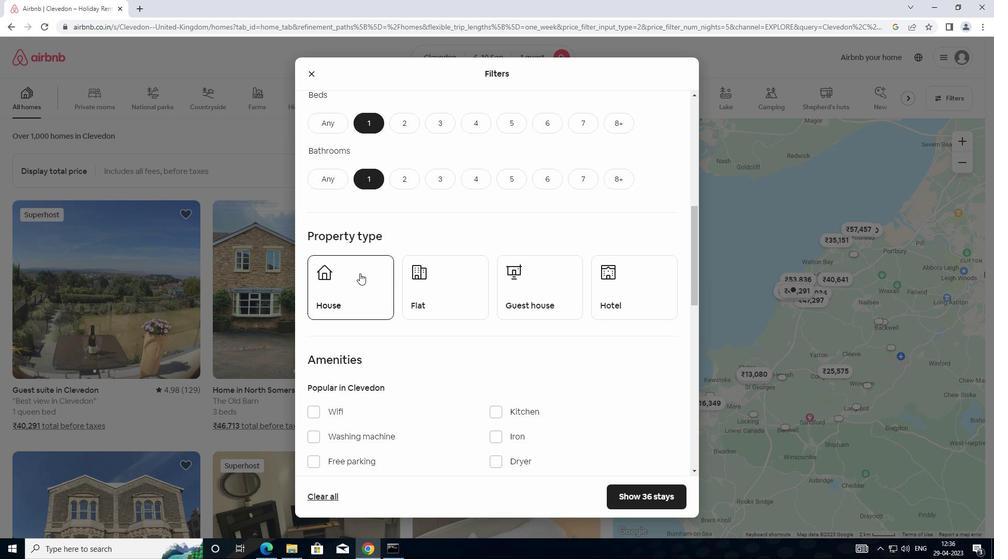 
Action: Mouse moved to (481, 325)
Screenshot: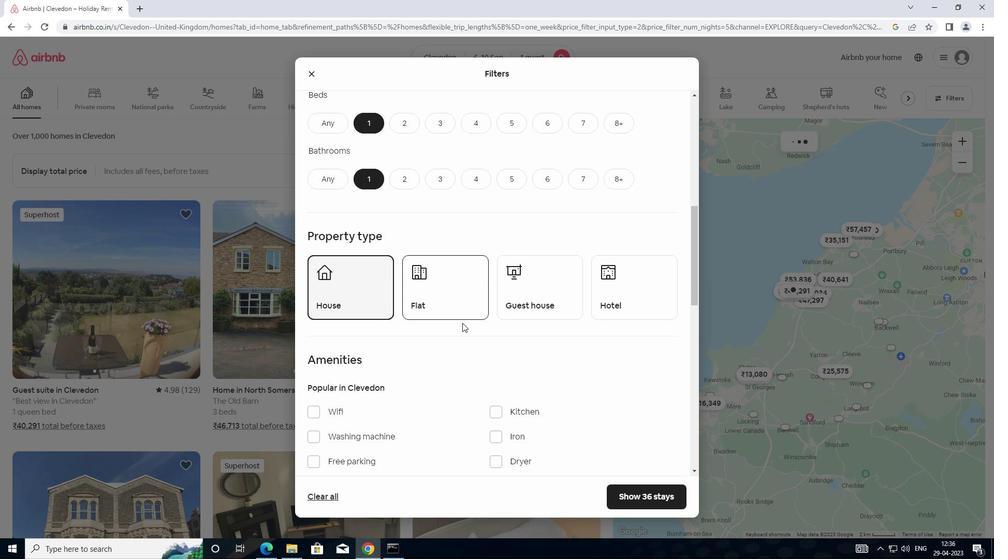 
Action: Mouse pressed left at (481, 325)
Screenshot: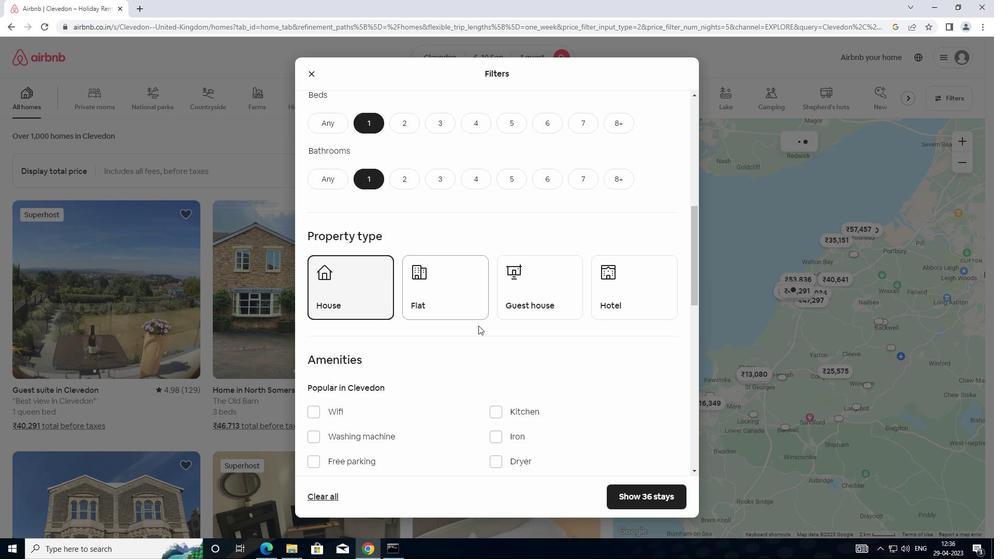
Action: Mouse moved to (481, 295)
Screenshot: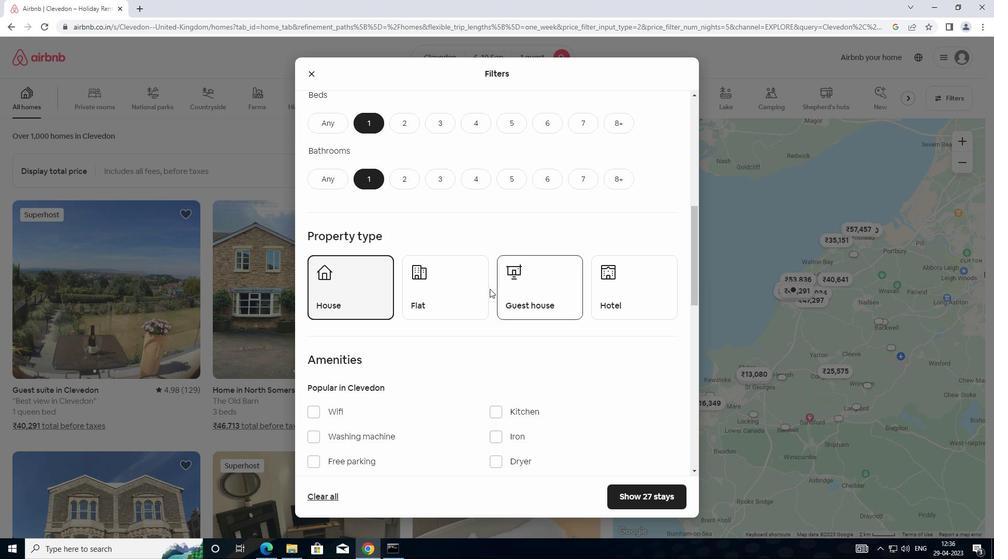 
Action: Mouse pressed left at (481, 295)
Screenshot: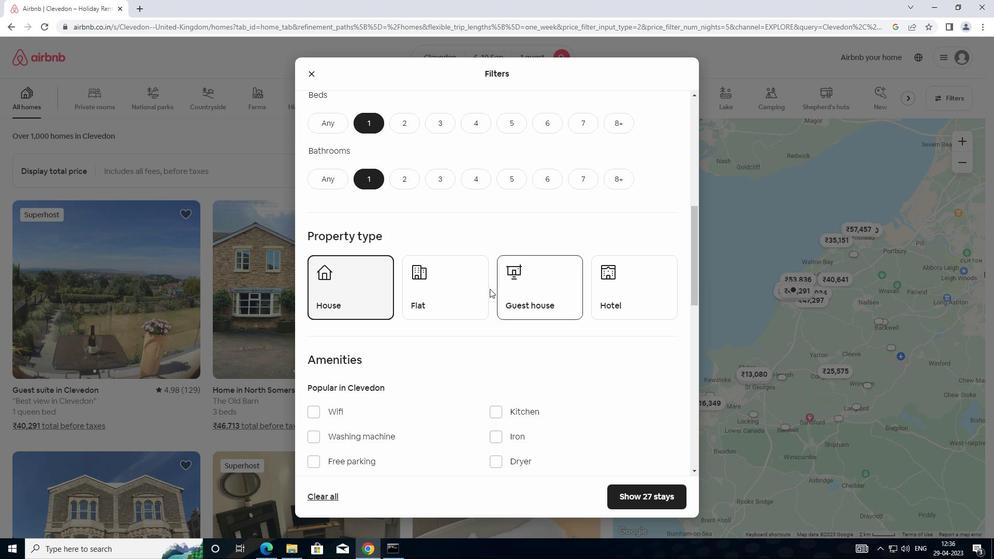 
Action: Mouse moved to (603, 286)
Screenshot: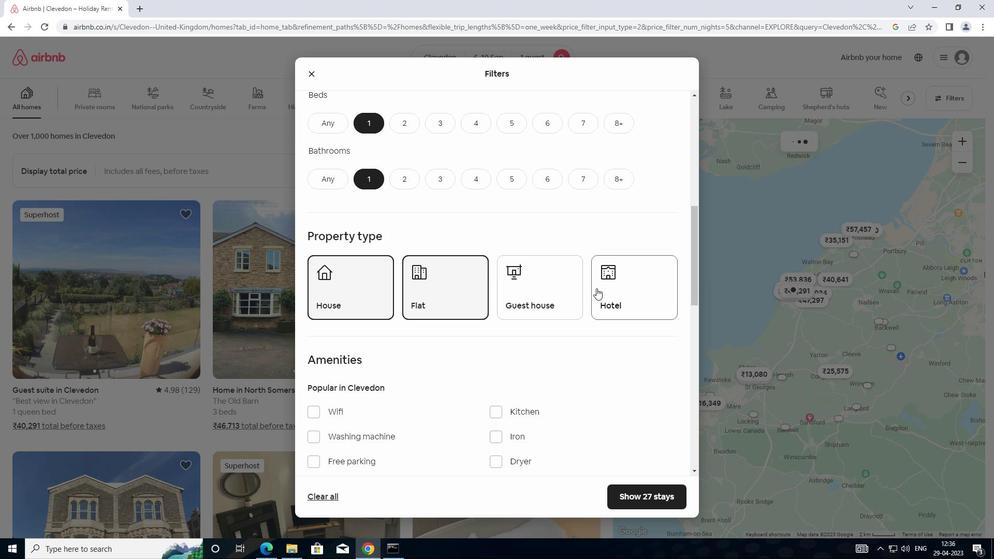 
Action: Mouse pressed left at (603, 286)
Screenshot: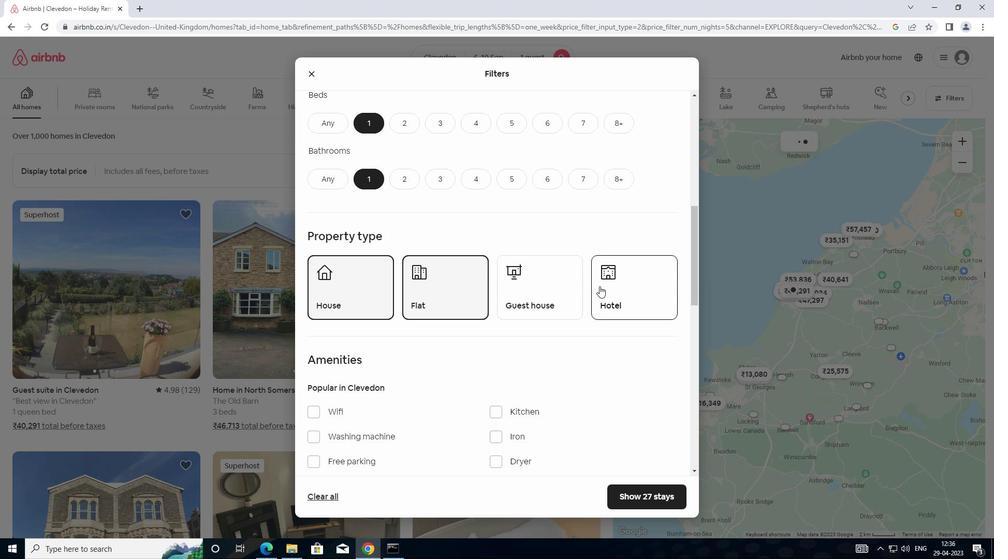 
Action: Mouse moved to (543, 288)
Screenshot: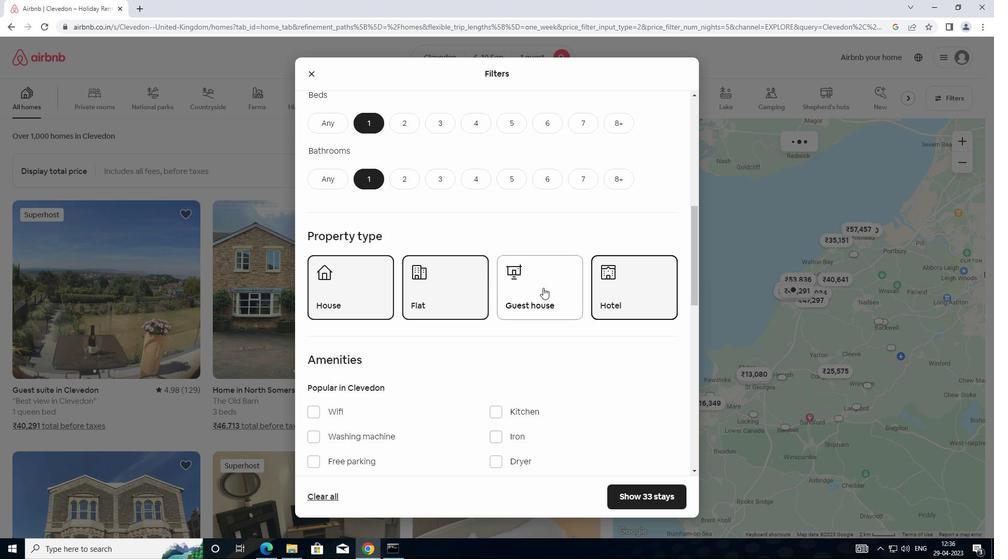 
Action: Mouse pressed left at (543, 288)
Screenshot: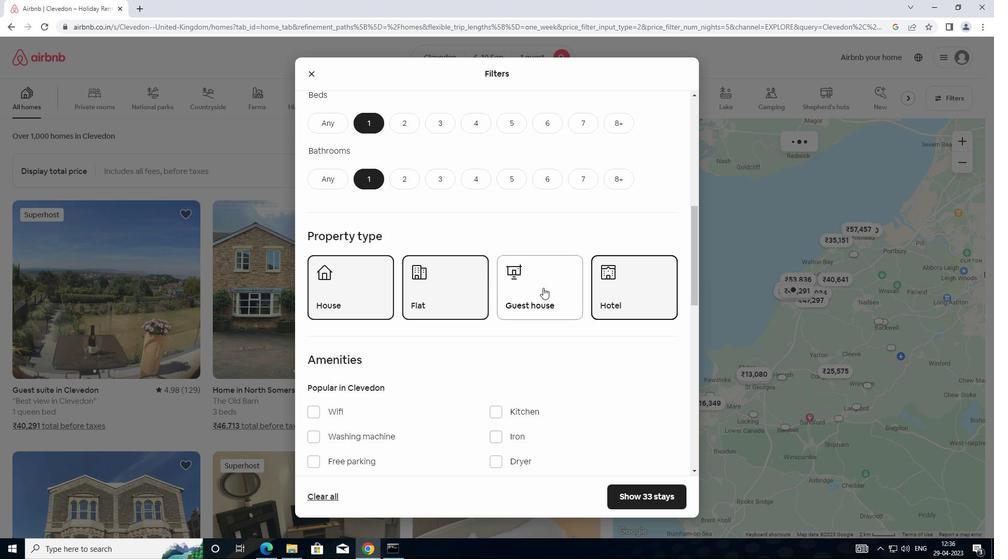 
Action: Mouse moved to (501, 342)
Screenshot: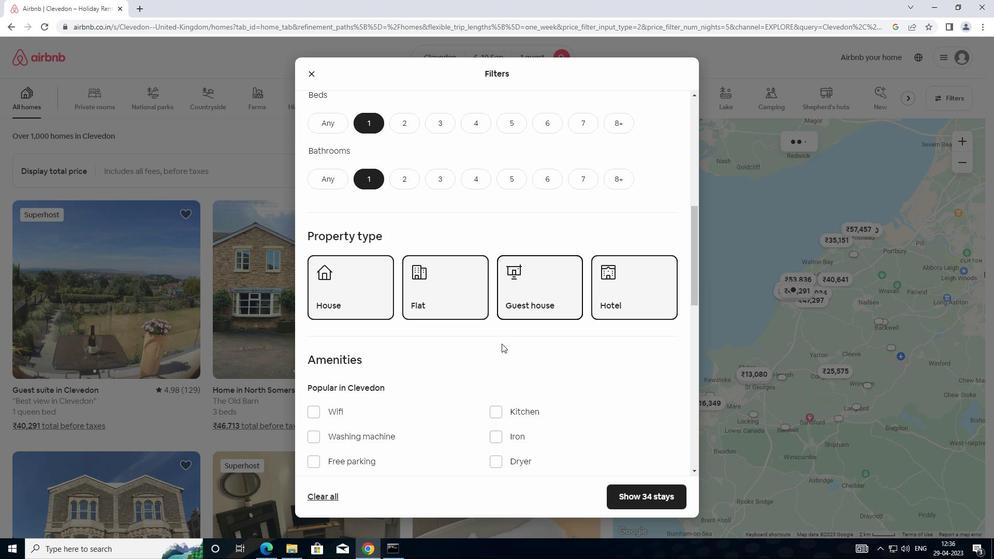 
Action: Mouse scrolled (501, 341) with delta (0, 0)
Screenshot: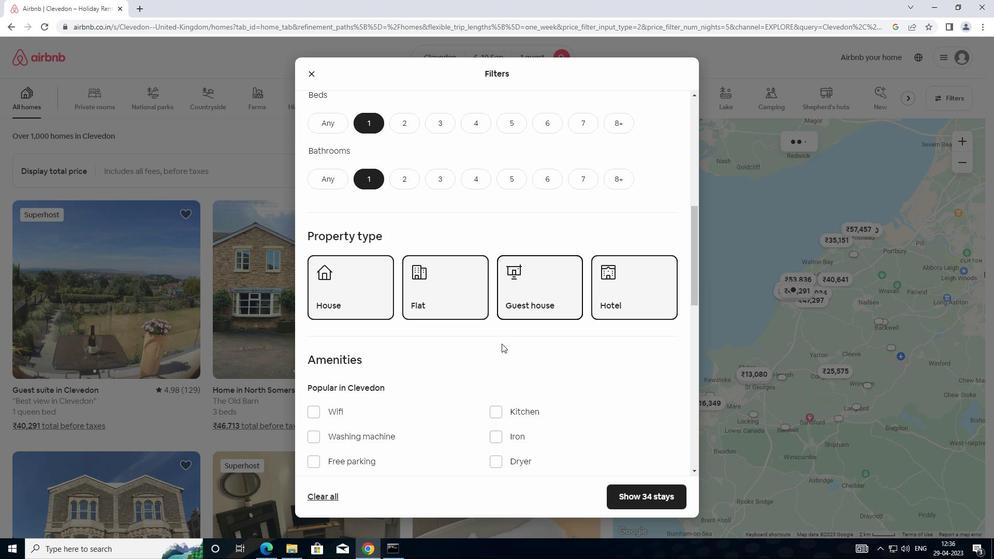 
Action: Mouse scrolled (501, 341) with delta (0, 0)
Screenshot: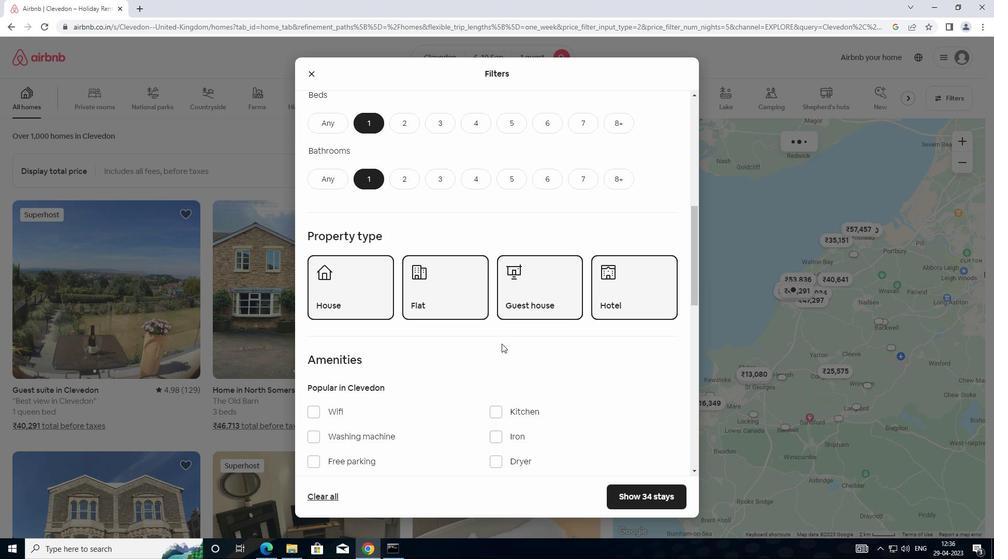 
Action: Mouse moved to (502, 340)
Screenshot: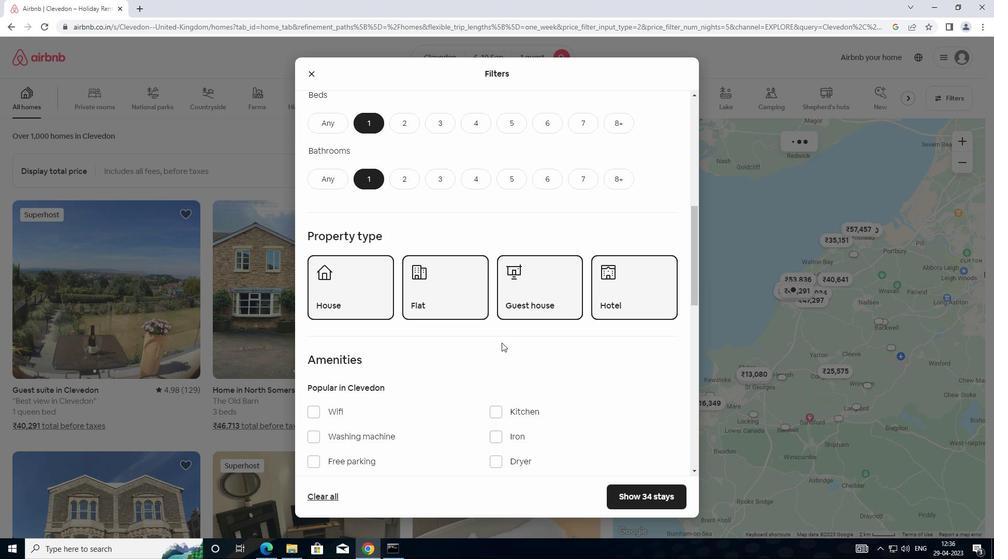 
Action: Mouse scrolled (502, 340) with delta (0, 0)
Screenshot: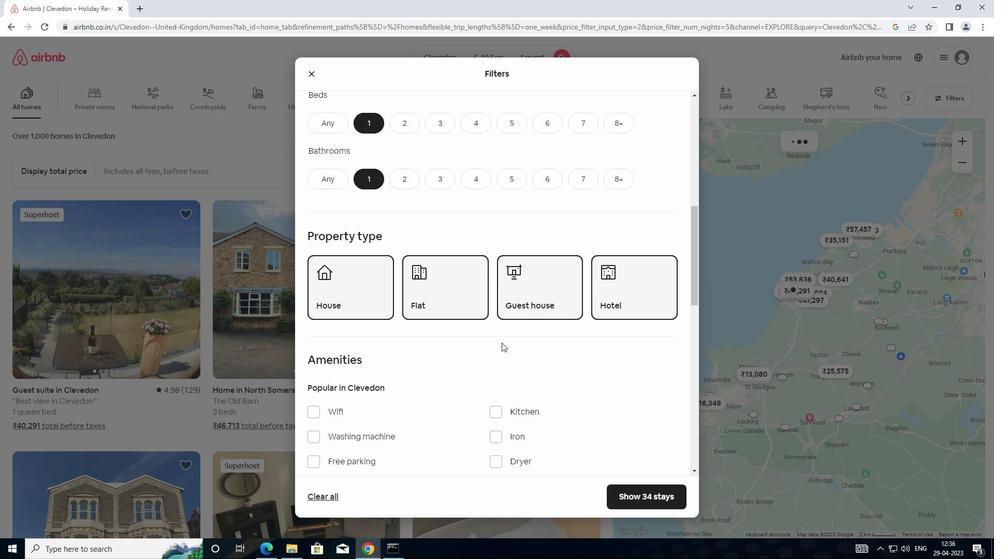 
Action: Mouse moved to (507, 324)
Screenshot: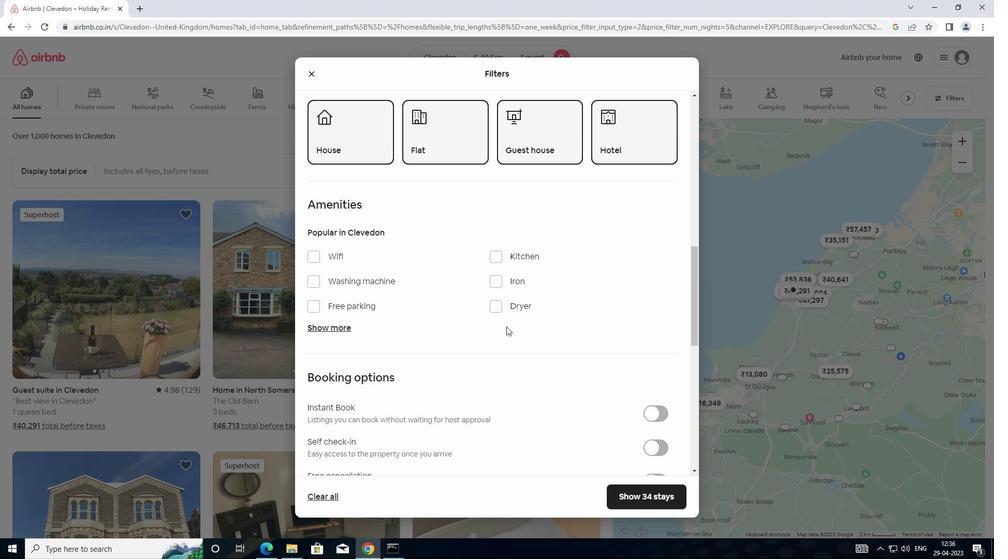 
Action: Mouse scrolled (507, 323) with delta (0, 0)
Screenshot: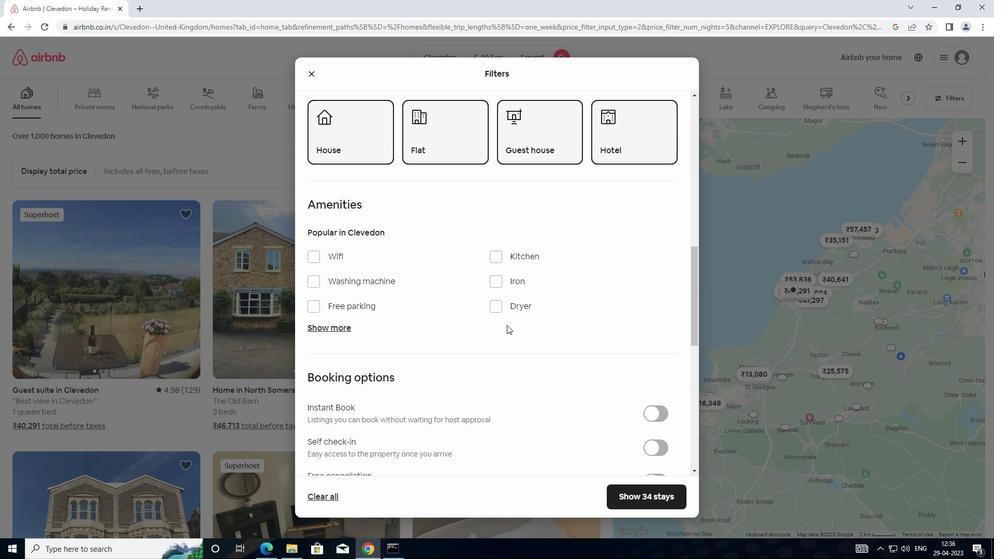 
Action: Mouse moved to (507, 324)
Screenshot: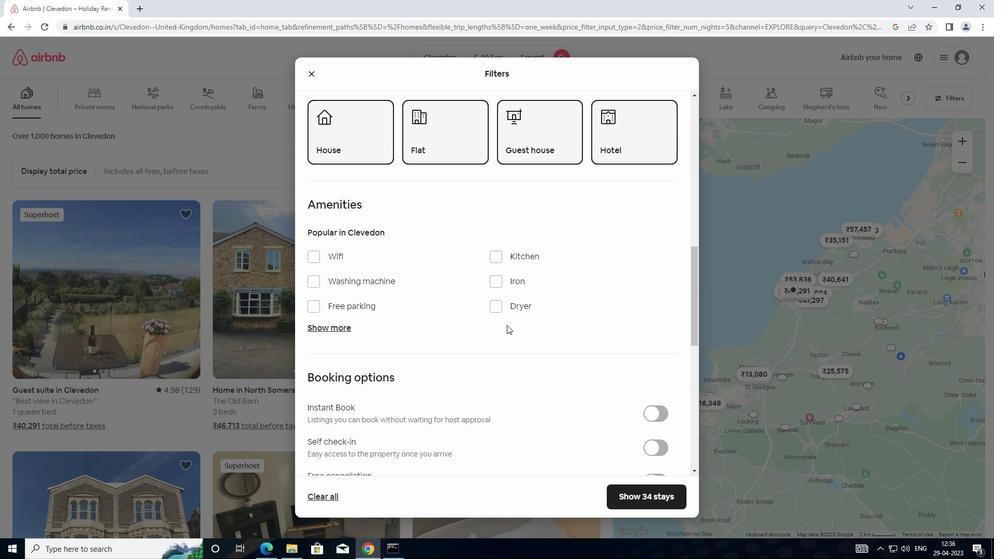 
Action: Mouse scrolled (507, 323) with delta (0, 0)
Screenshot: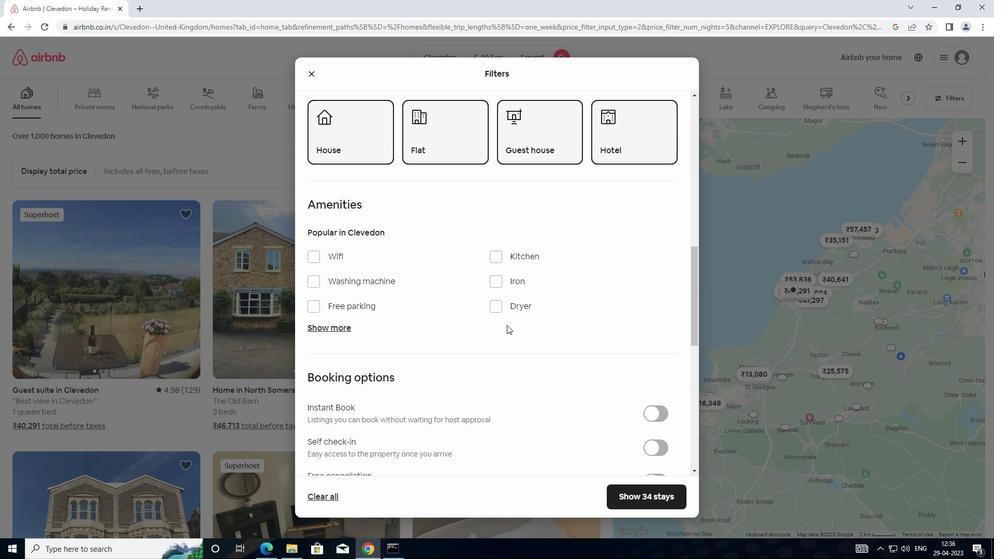 
Action: Mouse moved to (509, 323)
Screenshot: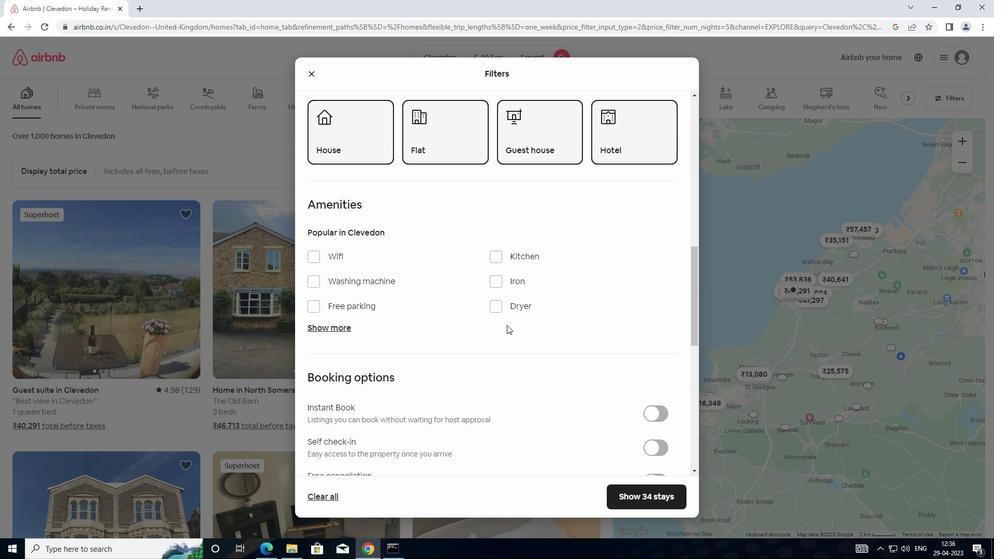 
Action: Mouse scrolled (509, 323) with delta (0, 0)
Screenshot: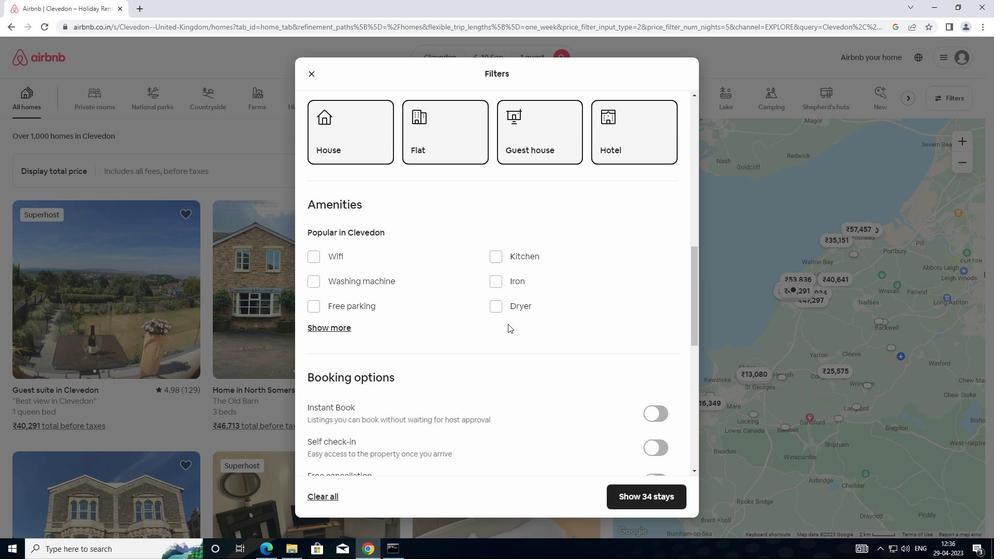 
Action: Mouse moved to (519, 312)
Screenshot: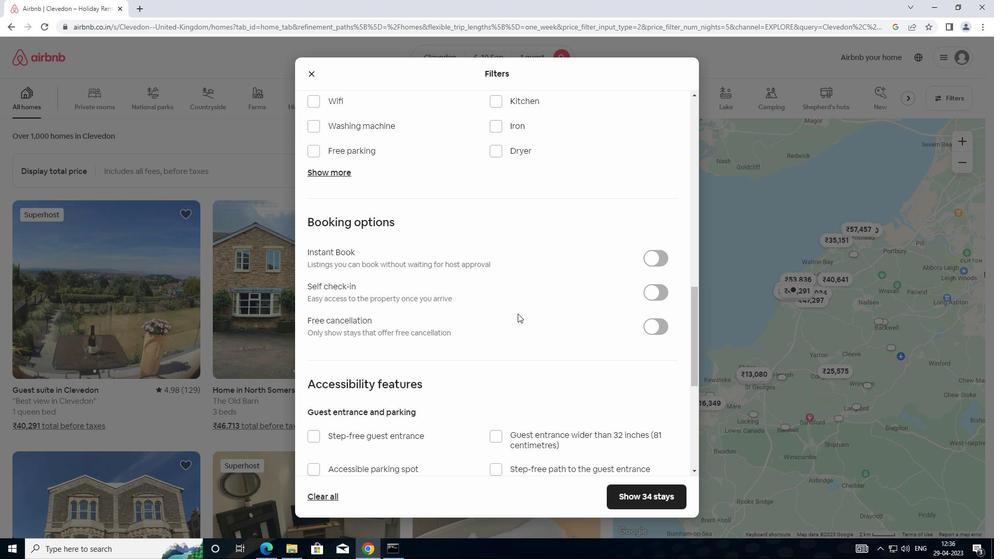 
Action: Mouse scrolled (519, 312) with delta (0, 0)
Screenshot: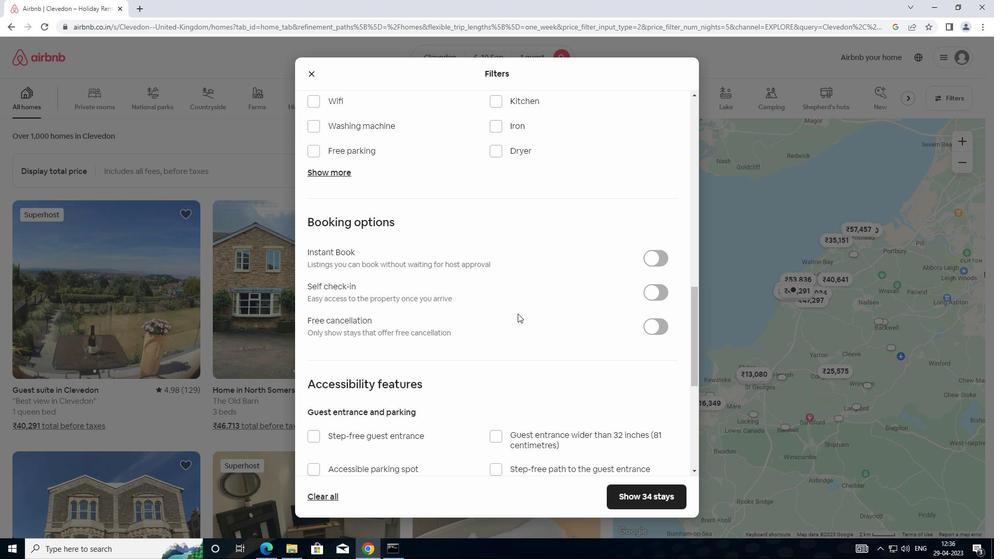 
Action: Mouse moved to (557, 298)
Screenshot: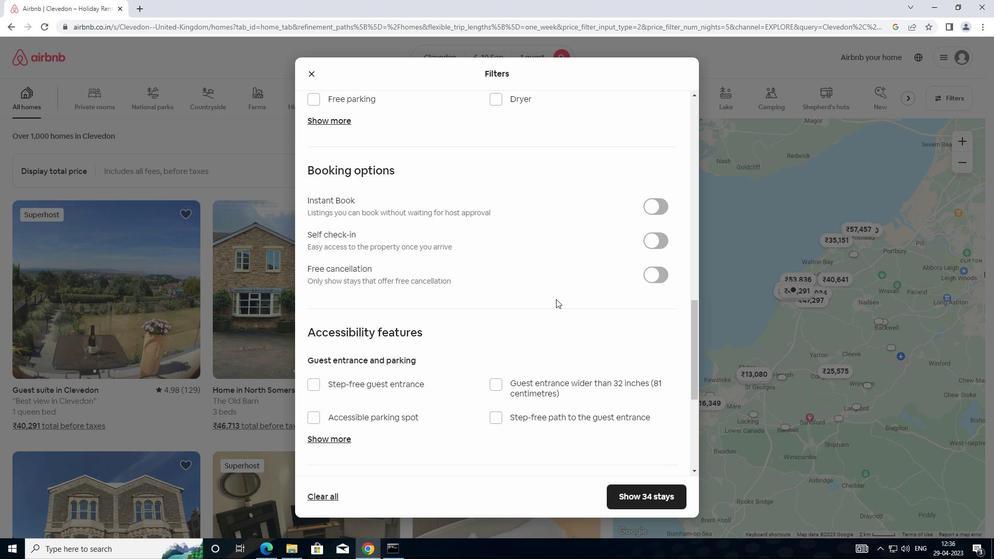 
Action: Mouse scrolled (557, 298) with delta (0, 0)
Screenshot: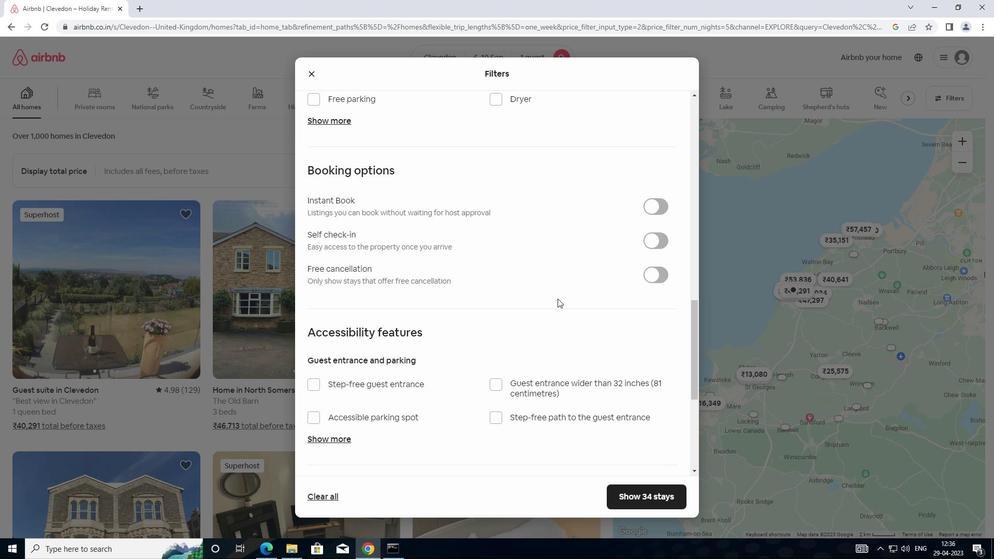 
Action: Mouse moved to (666, 191)
Screenshot: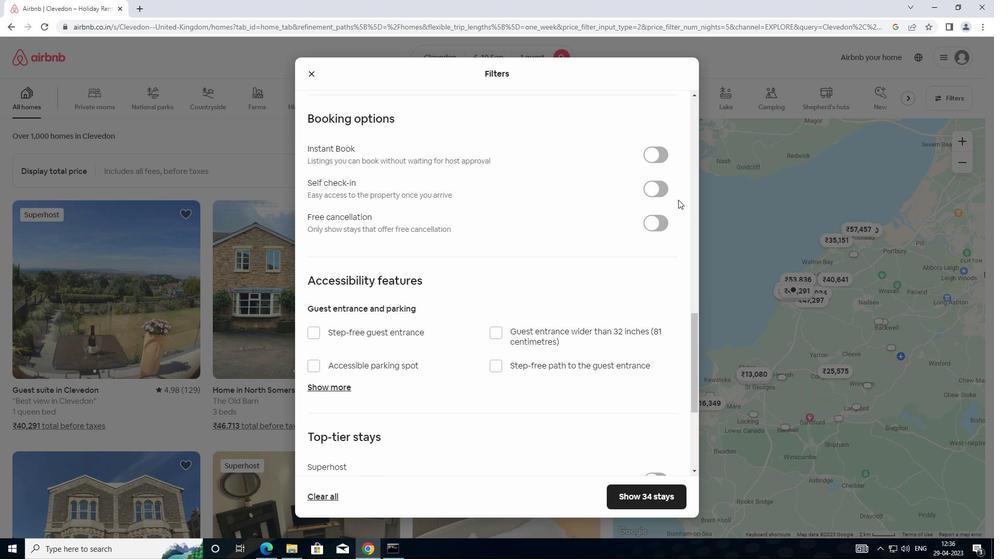 
Action: Mouse pressed left at (666, 191)
Screenshot: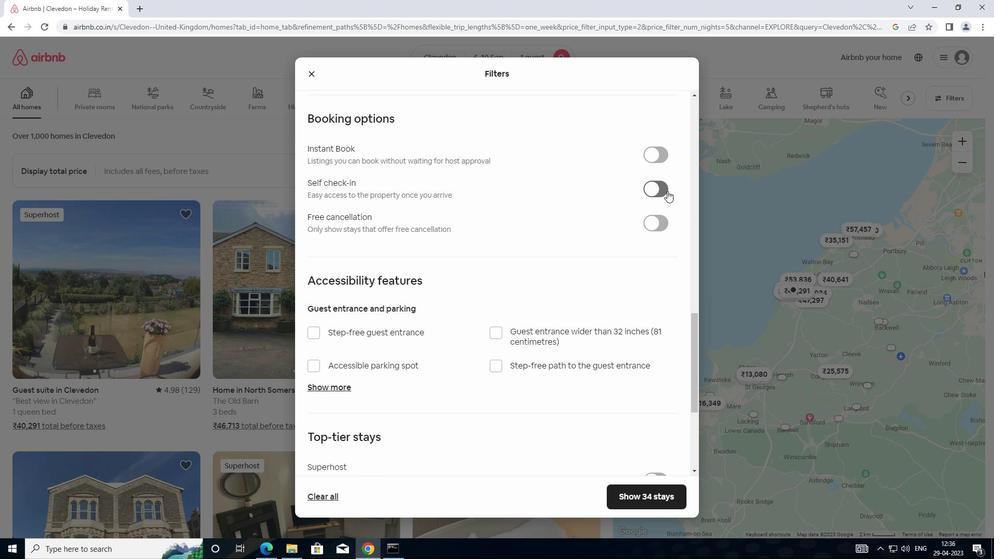 
Action: Mouse moved to (566, 280)
Screenshot: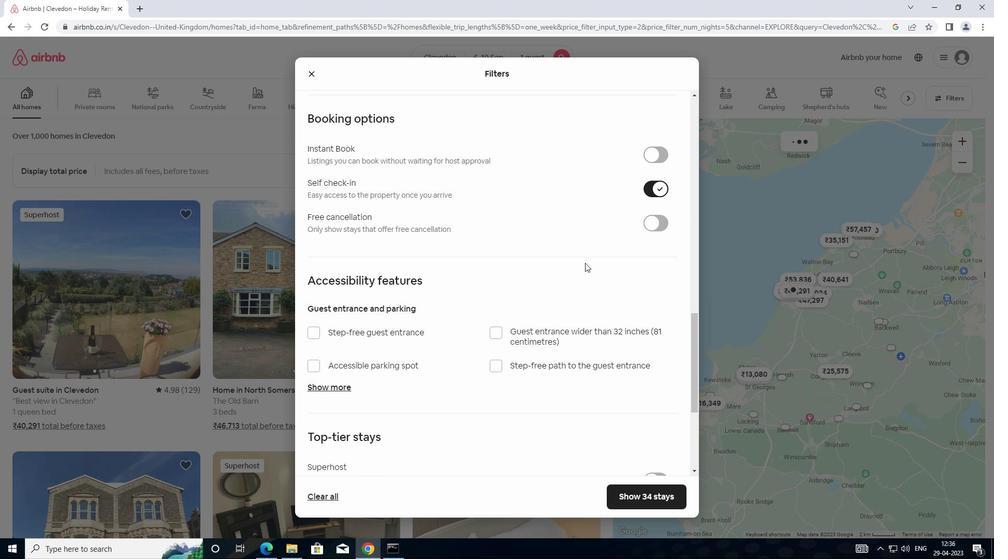 
Action: Mouse scrolled (566, 280) with delta (0, 0)
Screenshot: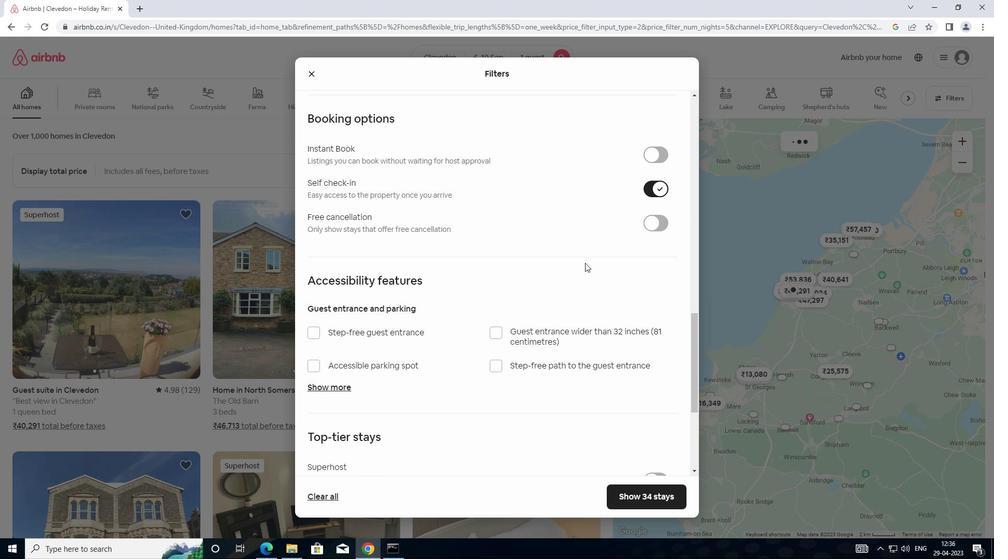 
Action: Mouse moved to (556, 289)
Screenshot: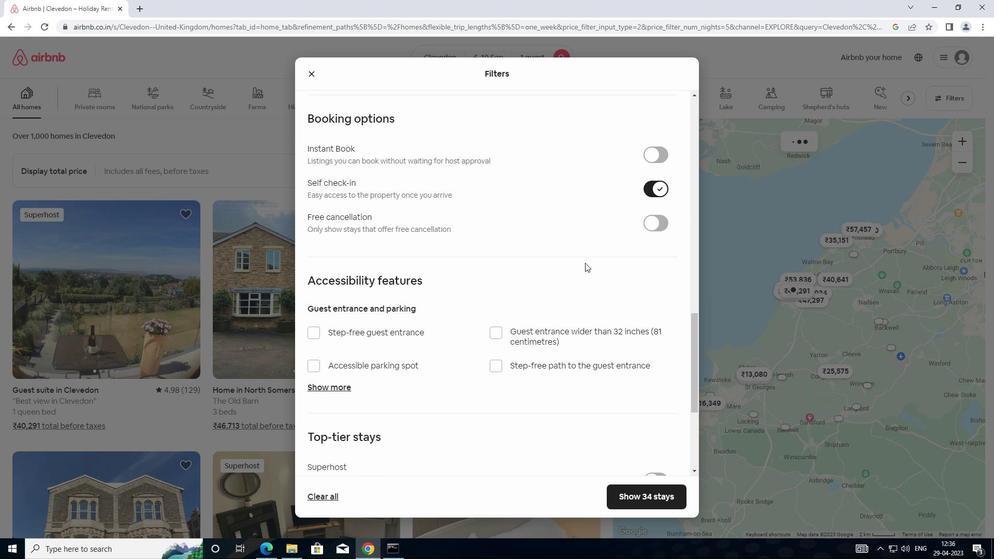 
Action: Mouse scrolled (556, 289) with delta (0, 0)
Screenshot: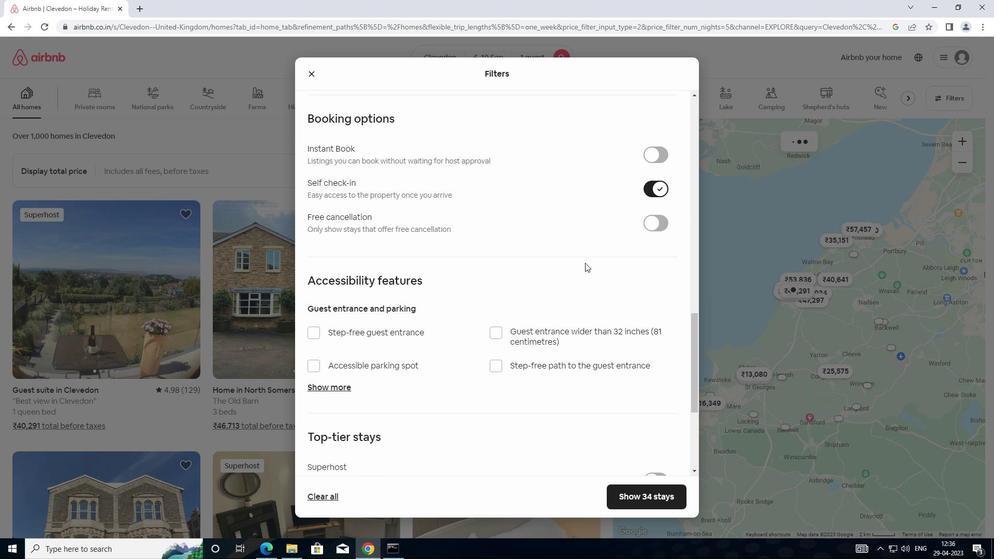 
Action: Mouse moved to (543, 300)
Screenshot: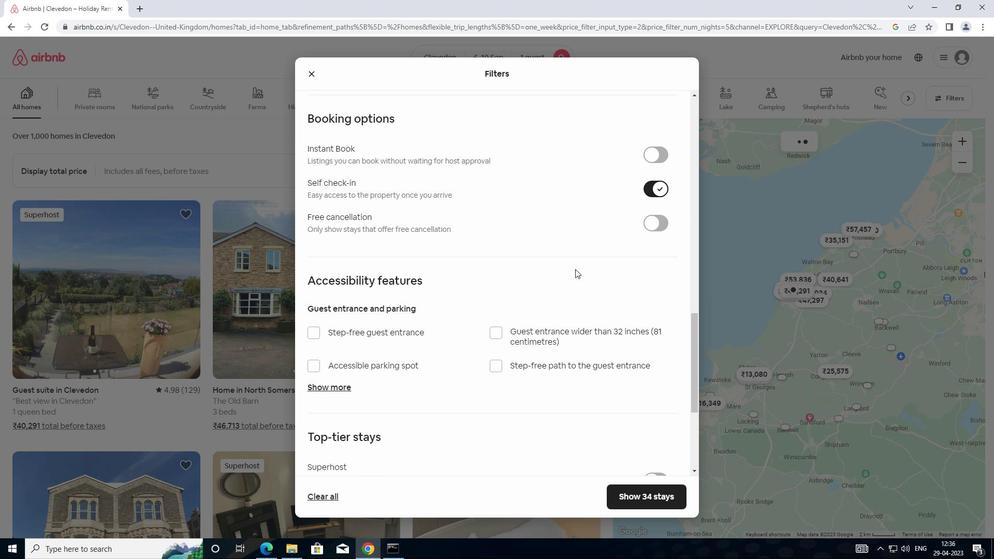 
Action: Mouse scrolled (543, 299) with delta (0, 0)
Screenshot: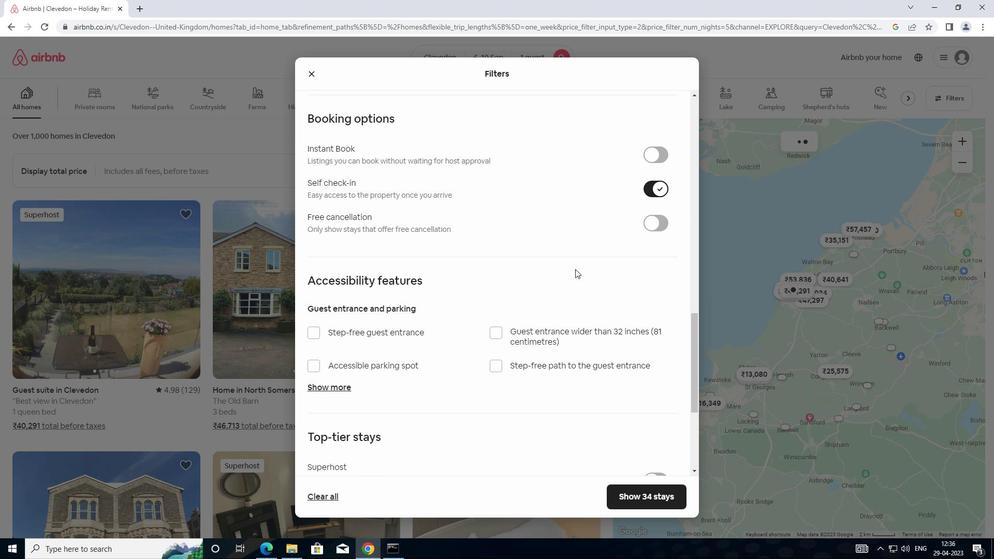 
Action: Mouse moved to (522, 305)
Screenshot: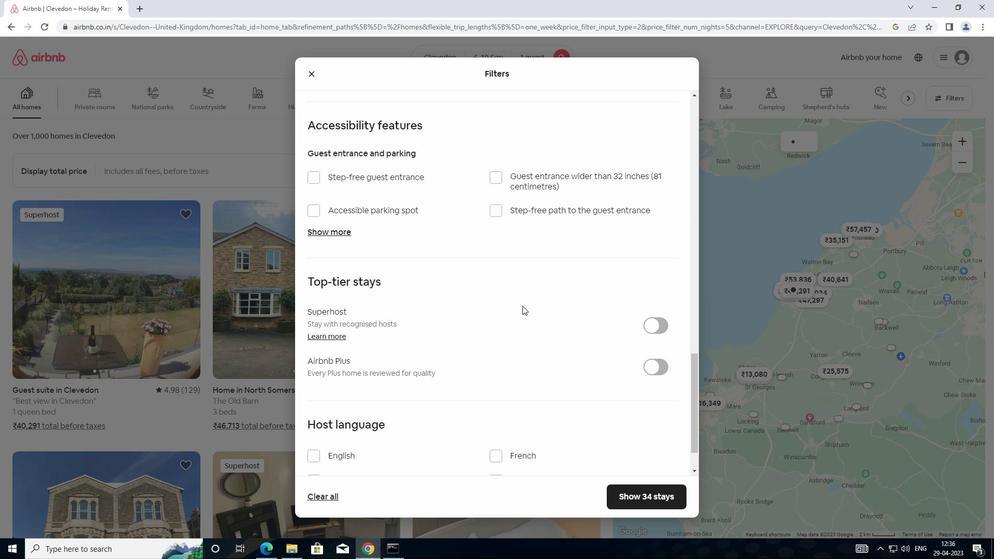 
Action: Mouse scrolled (522, 304) with delta (0, 0)
Screenshot: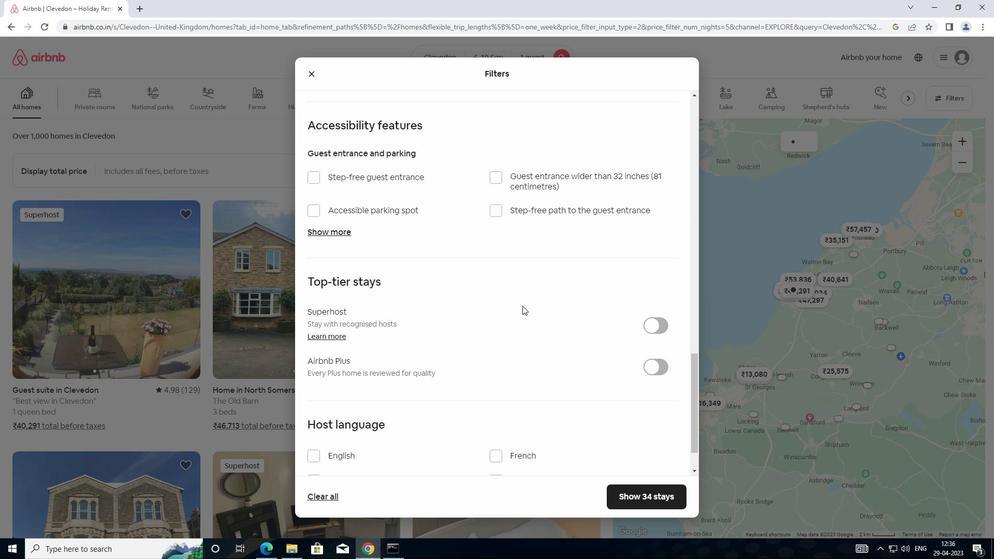 
Action: Mouse scrolled (522, 304) with delta (0, 0)
Screenshot: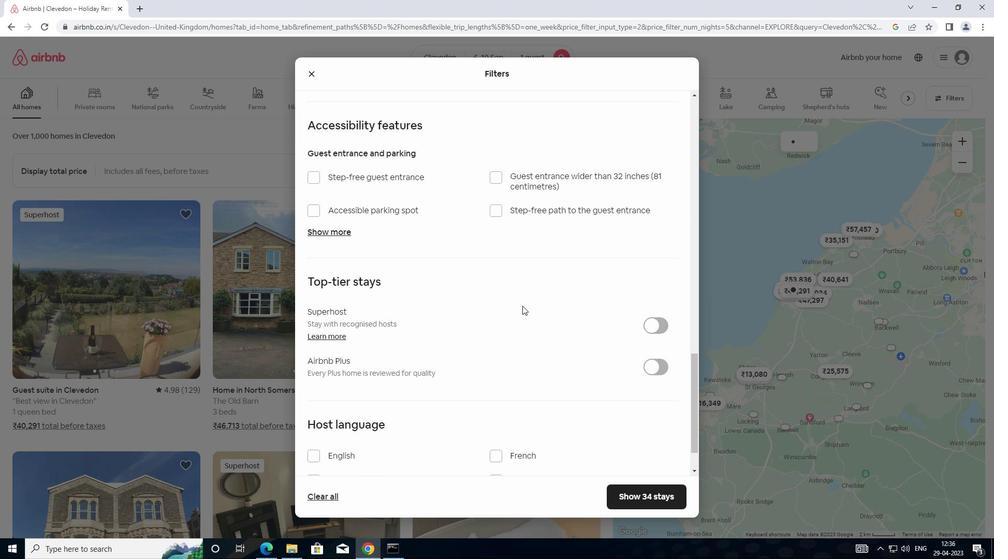 
Action: Mouse scrolled (522, 304) with delta (0, 0)
Screenshot: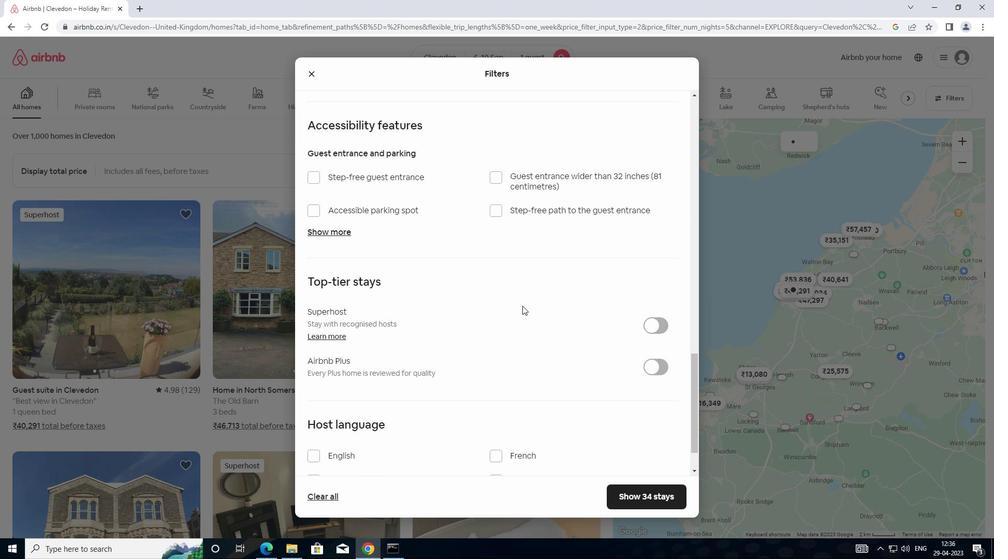 
Action: Mouse moved to (522, 305)
Screenshot: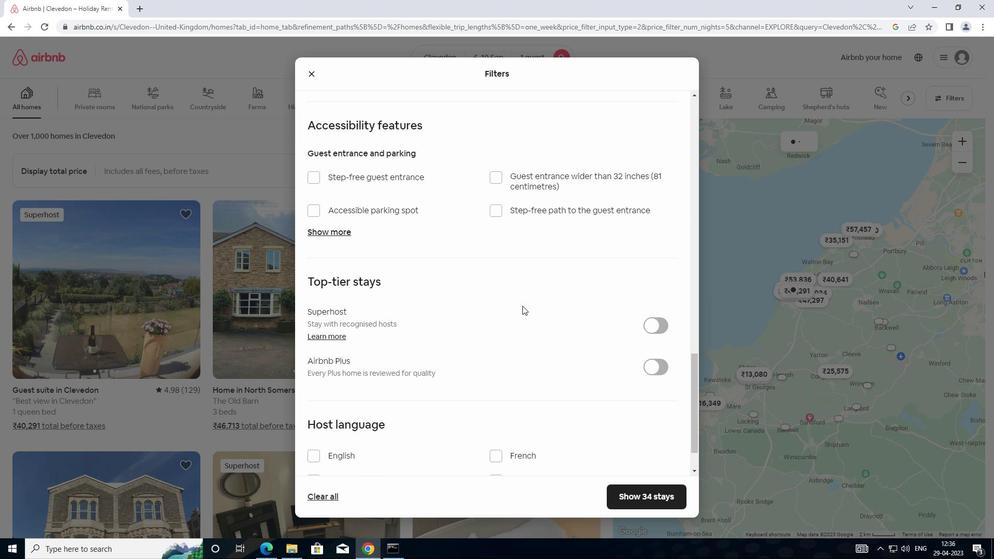 
Action: Mouse scrolled (522, 304) with delta (0, 0)
Screenshot: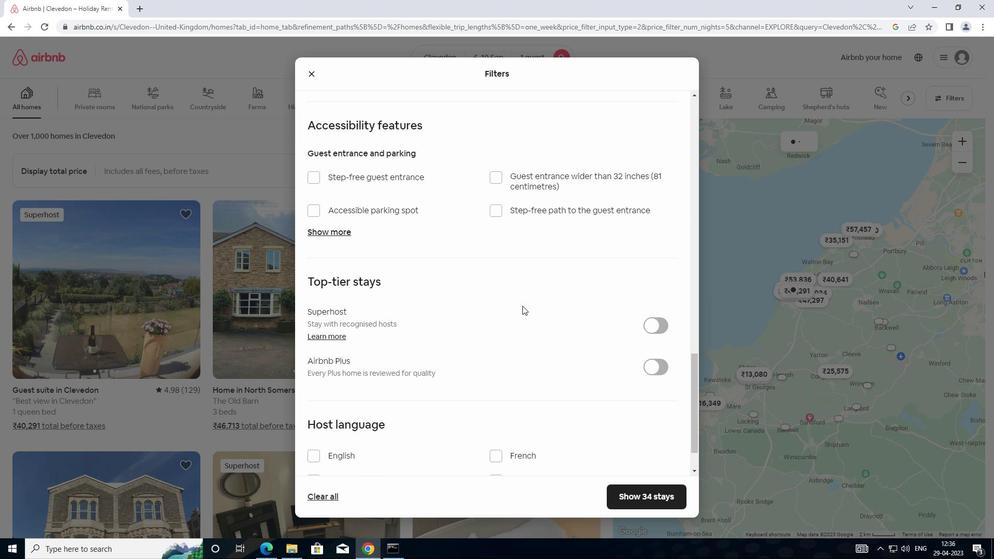 
Action: Mouse moved to (521, 306)
Screenshot: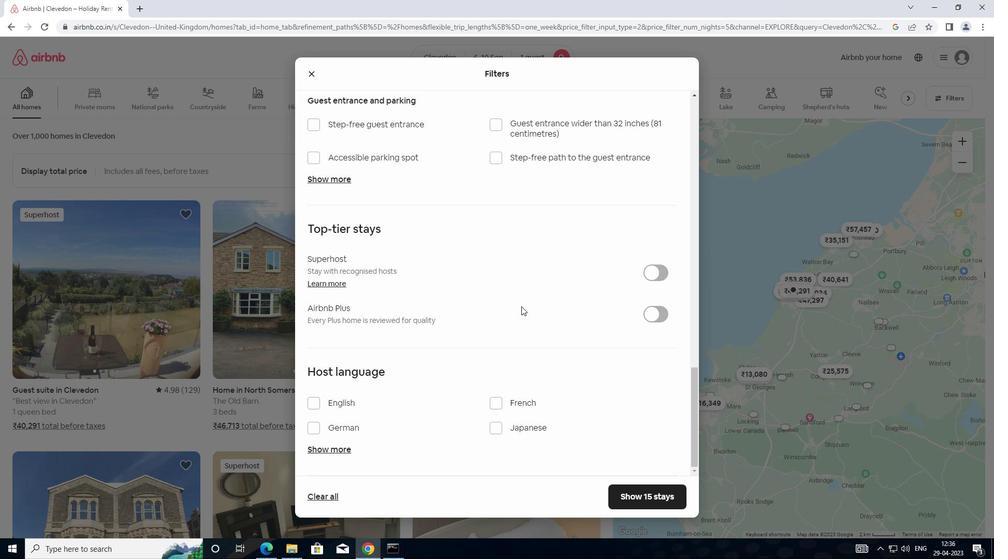 
Action: Mouse scrolled (521, 306) with delta (0, 0)
Screenshot: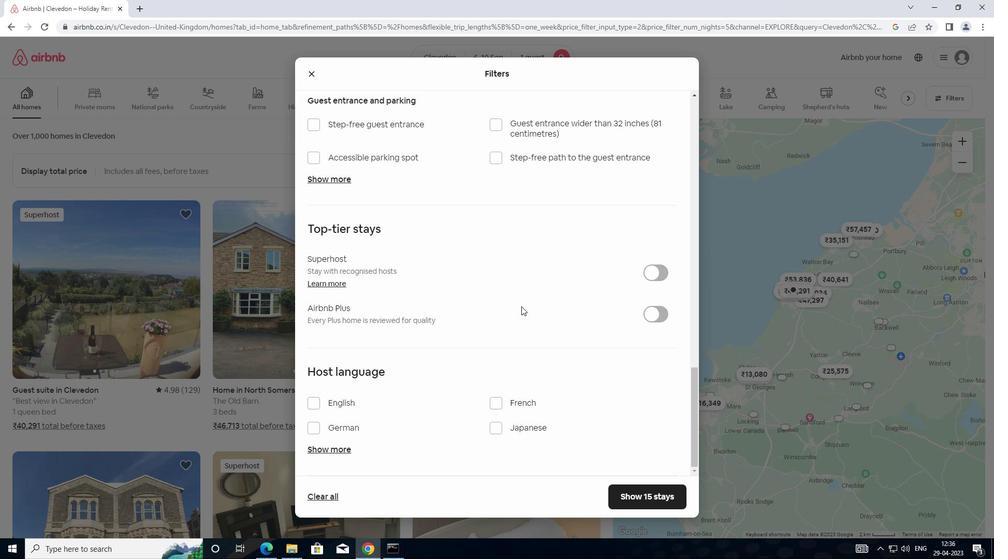 
Action: Mouse moved to (521, 308)
Screenshot: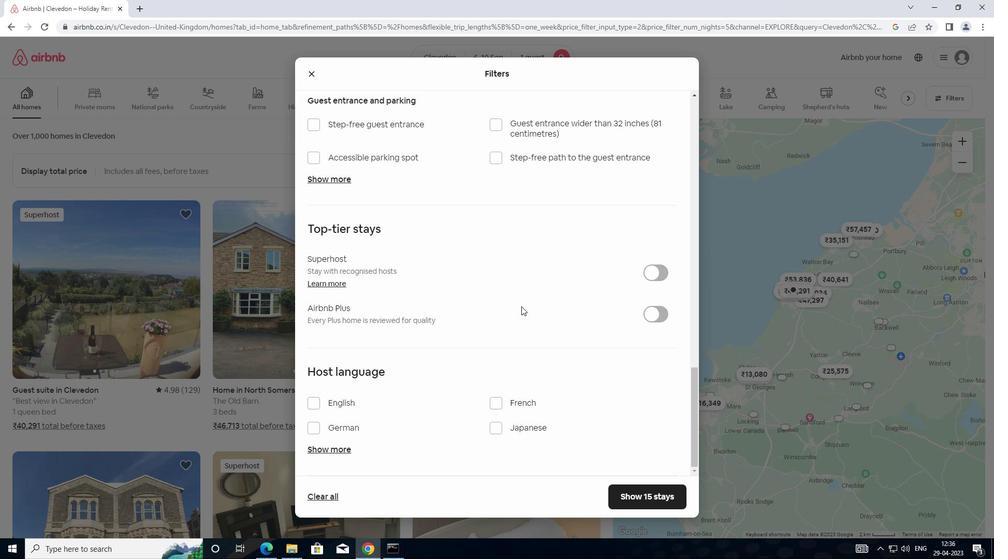 
Action: Mouse scrolled (521, 307) with delta (0, 0)
Screenshot: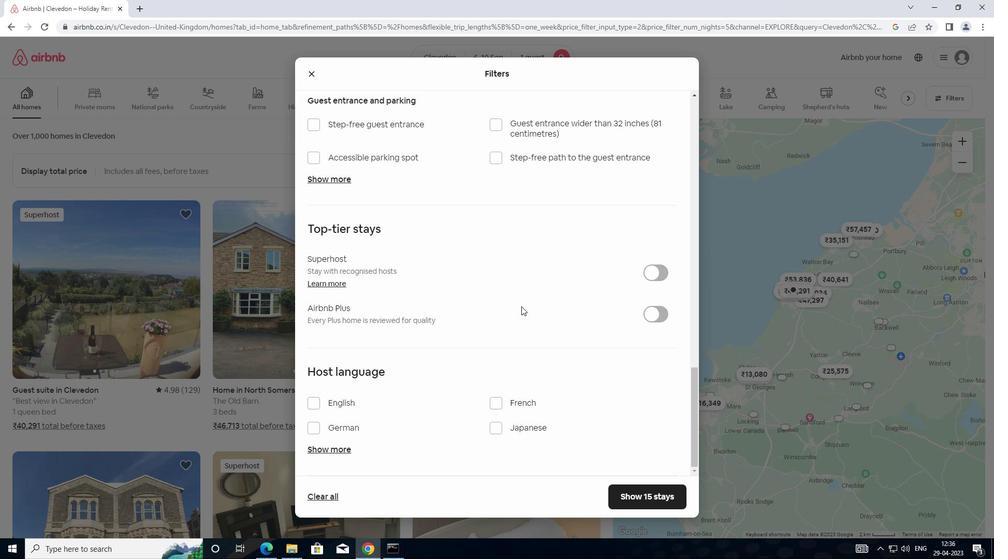 
Action: Mouse moved to (518, 311)
Screenshot: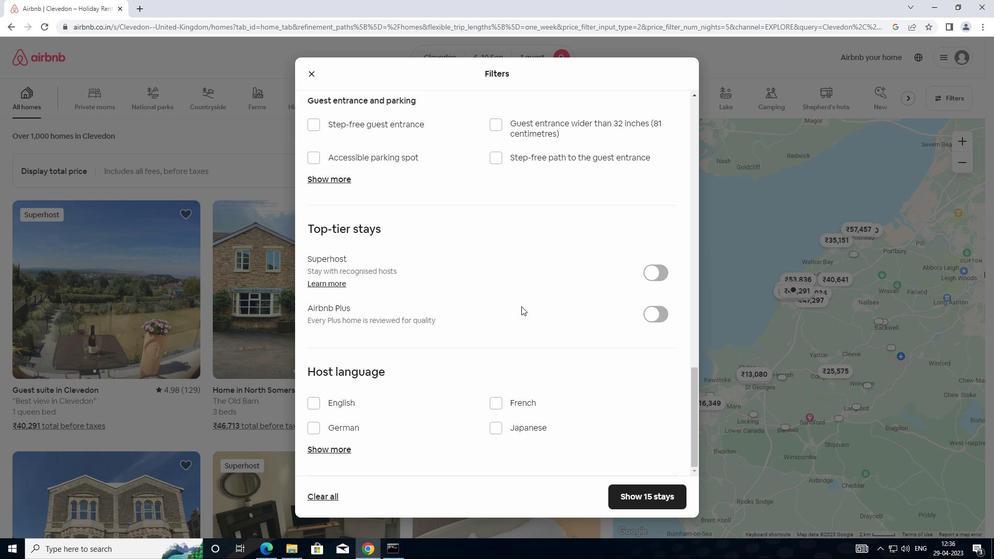 
Action: Mouse scrolled (518, 311) with delta (0, 0)
Screenshot: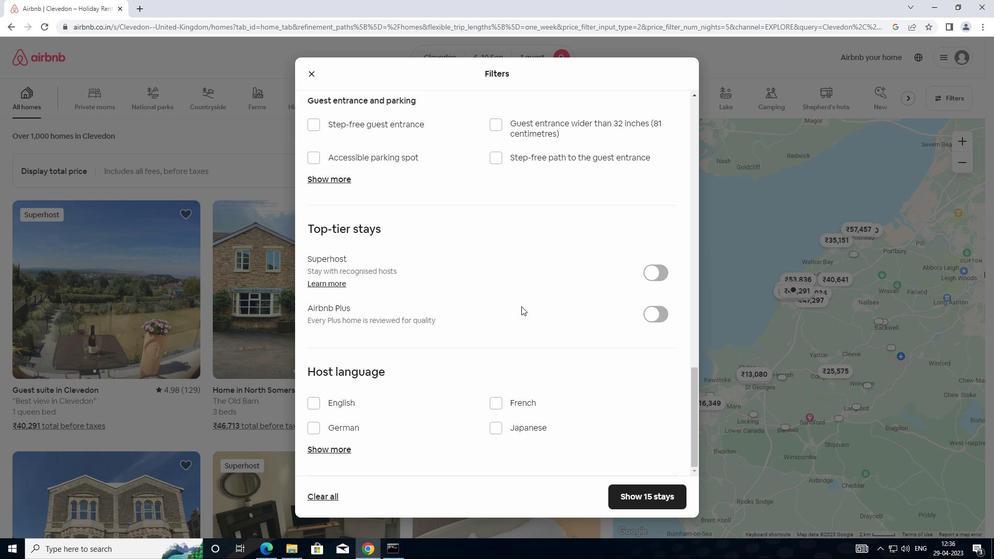 
Action: Mouse moved to (508, 314)
Screenshot: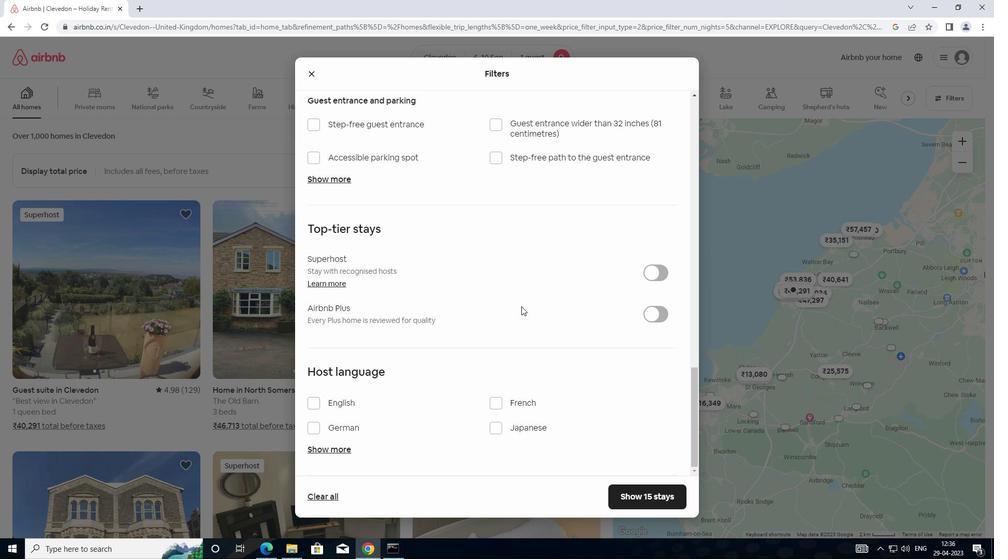 
Action: Mouse scrolled (508, 314) with delta (0, 0)
Screenshot: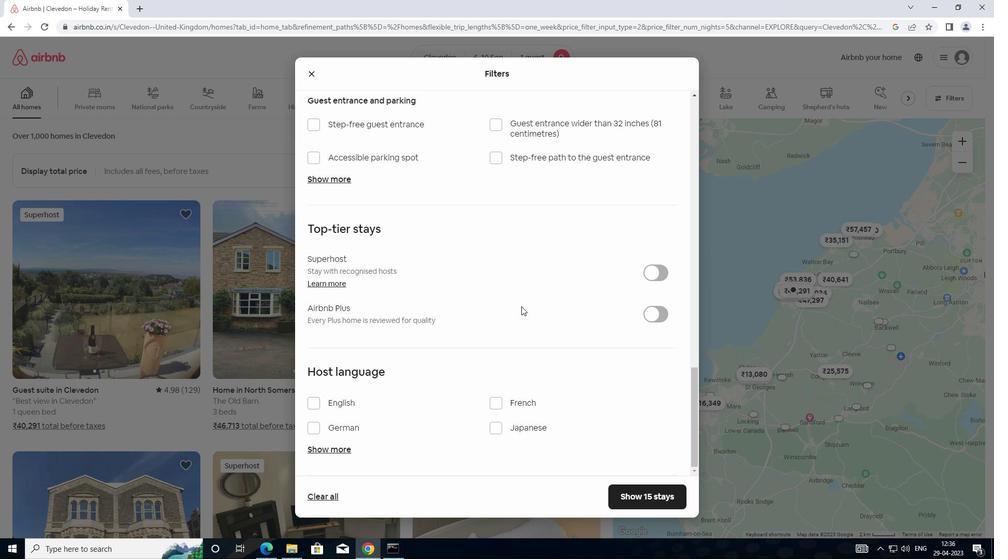 
Action: Mouse moved to (318, 404)
Screenshot: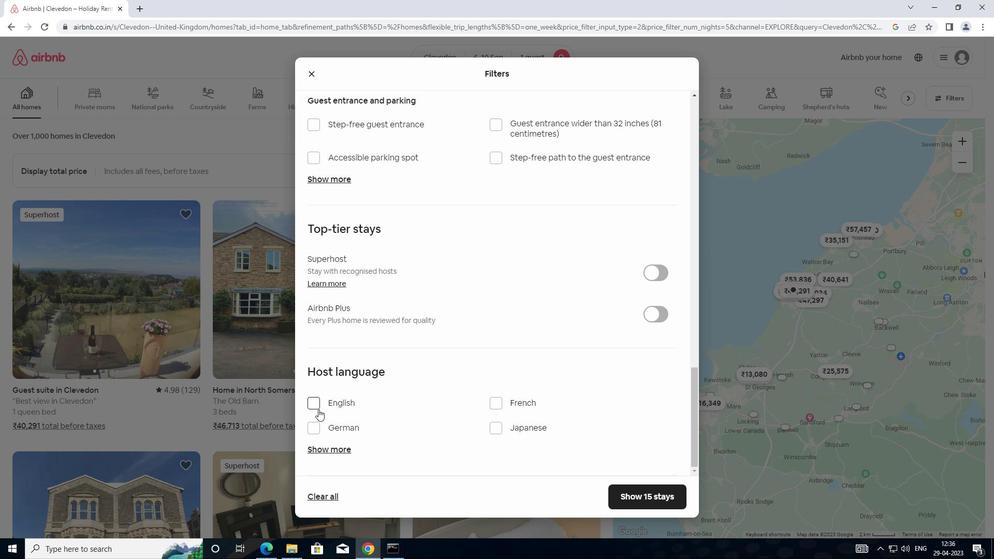 
Action: Mouse pressed left at (318, 404)
Screenshot: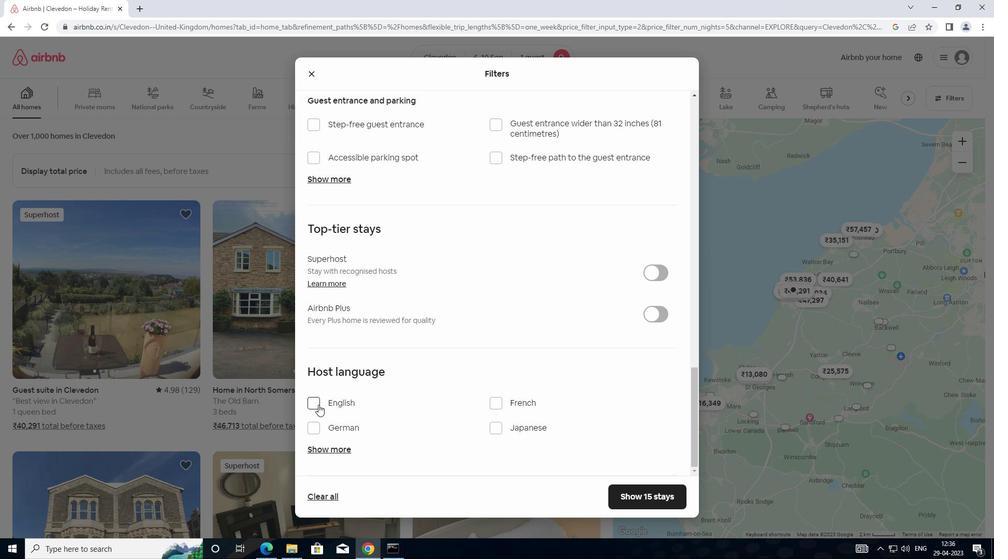 
Action: Mouse moved to (663, 491)
Screenshot: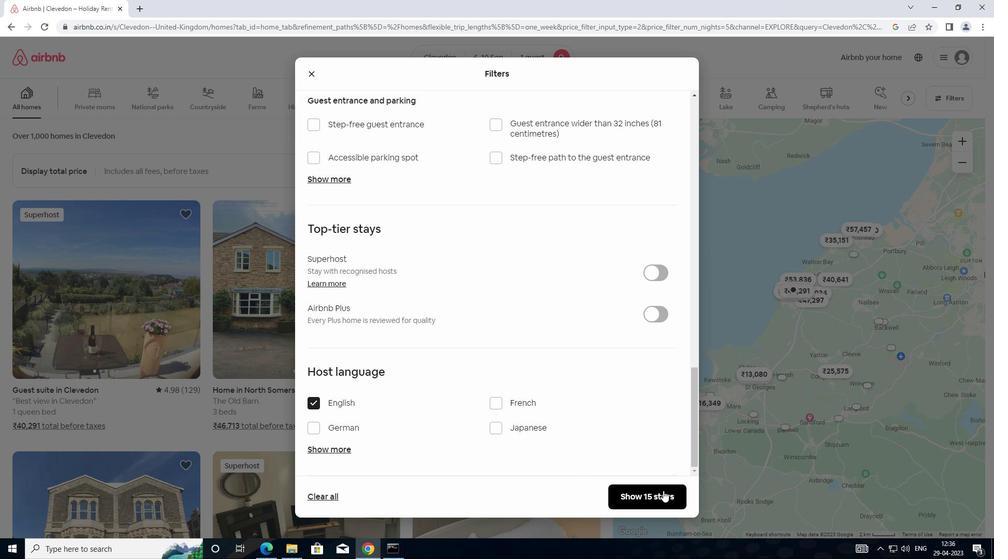 
Action: Mouse pressed left at (663, 491)
Screenshot: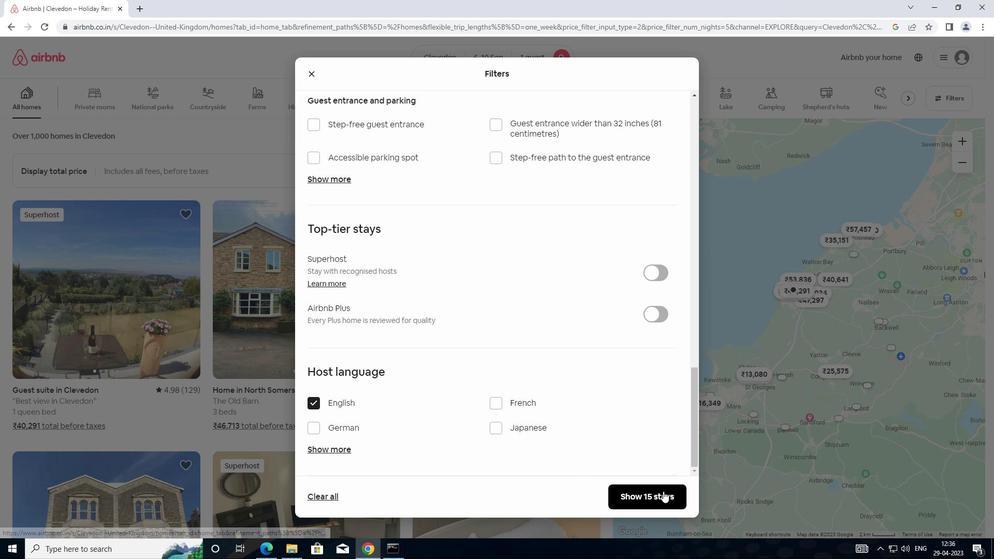 
Action: Mouse moved to (673, 483)
Screenshot: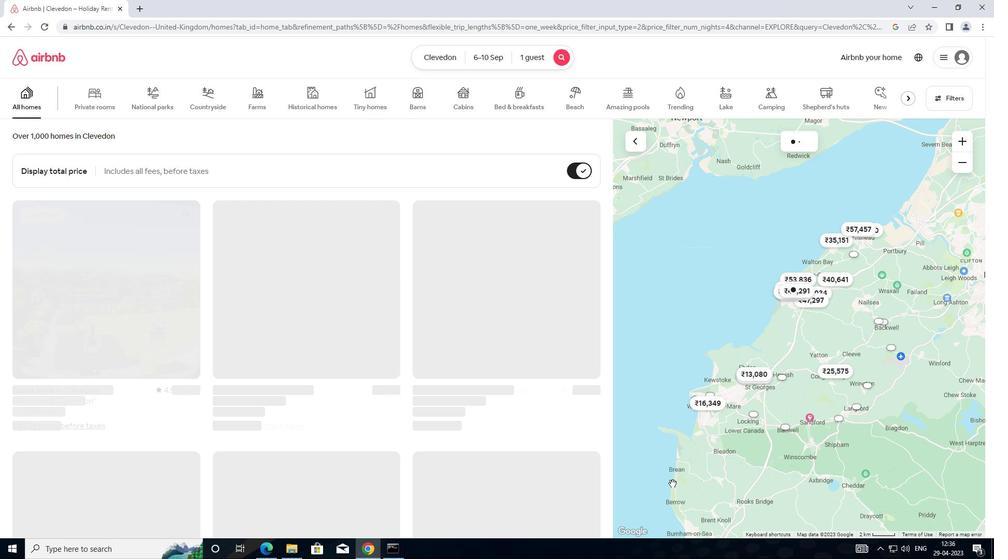 
